 Task: Find connections with filter location Préveza with filter topic #futurewith filter profile language German with filter current company Merino Consulting Services with filter school P P SAVANI UNIVERSITY with filter industry Computers and Electronics Manufacturing with filter service category Mobile Marketing with filter keywords title Nurse
Action: Mouse moved to (347, 236)
Screenshot: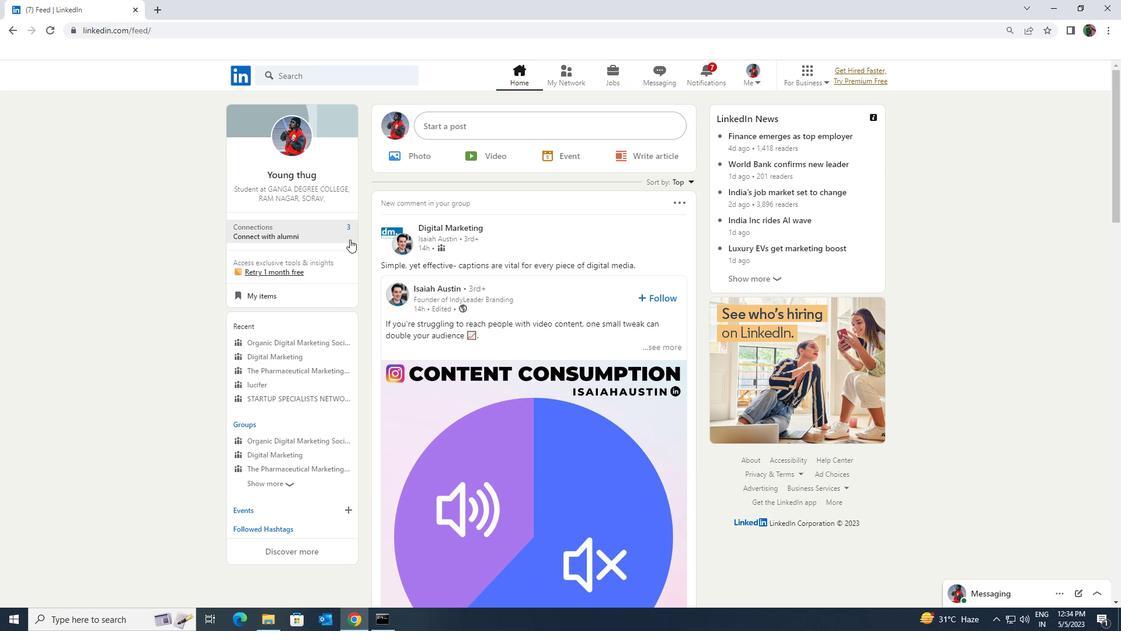 
Action: Mouse pressed left at (347, 236)
Screenshot: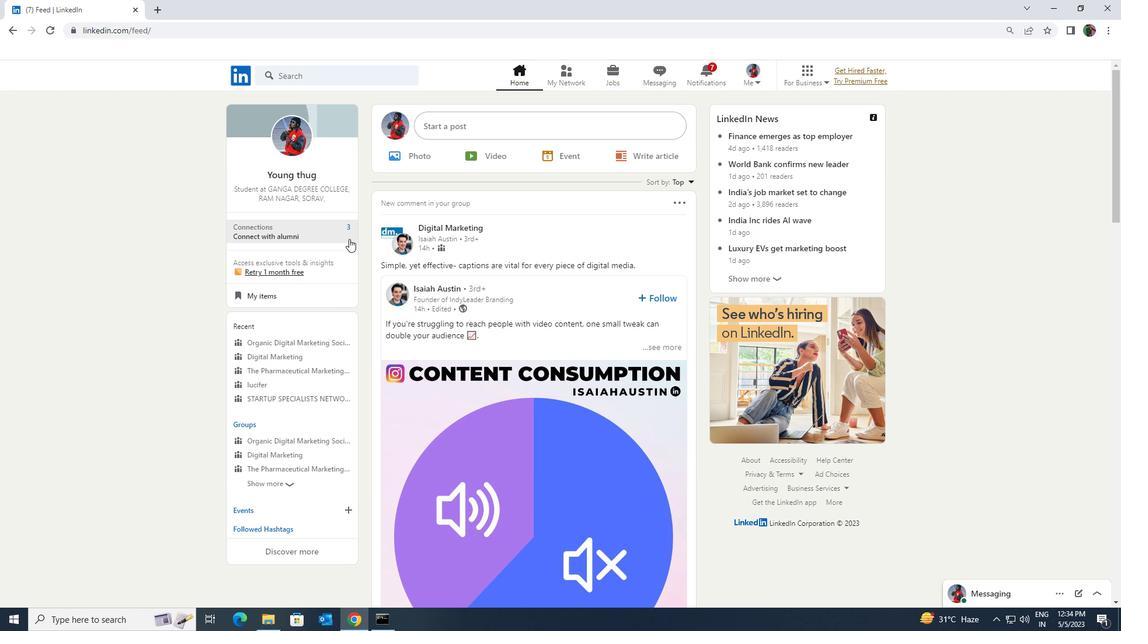 
Action: Mouse moved to (337, 144)
Screenshot: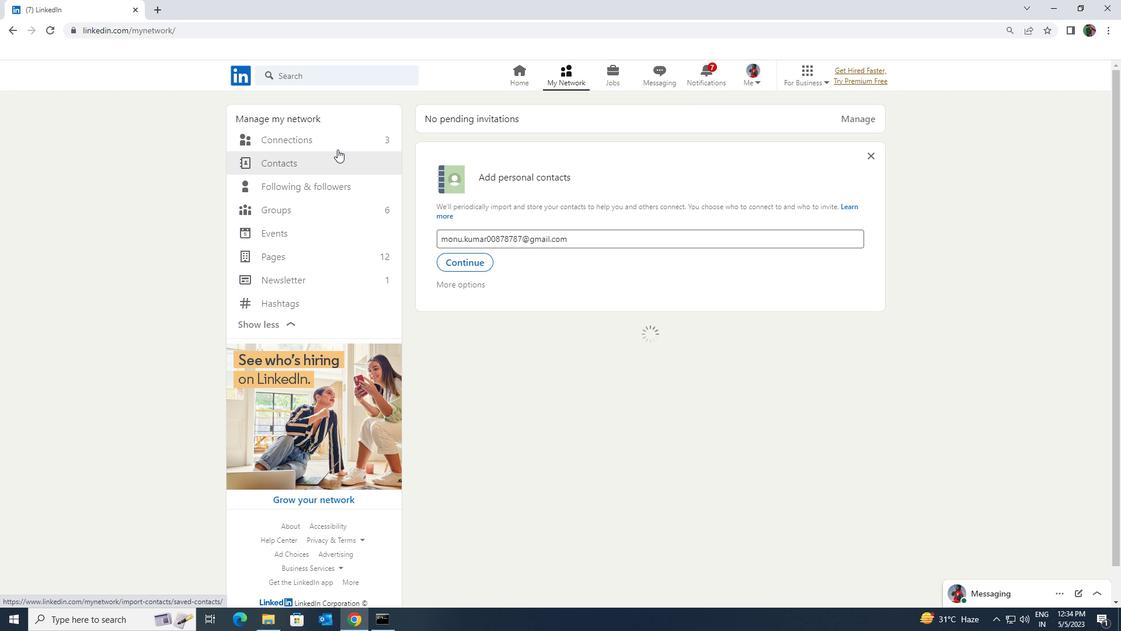 
Action: Mouse pressed left at (337, 144)
Screenshot: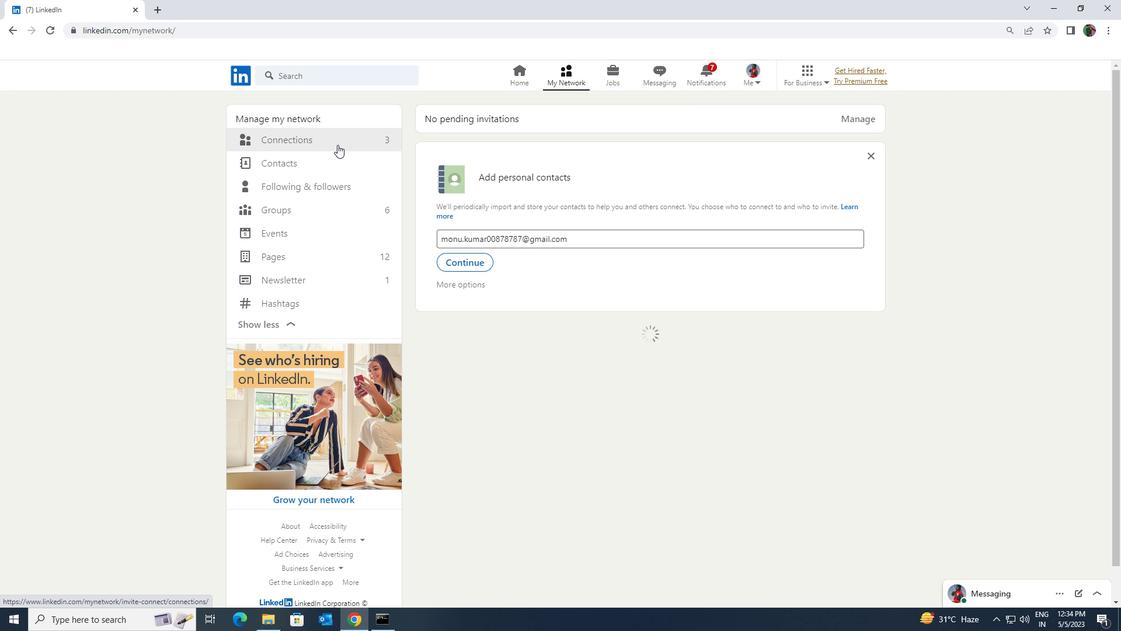
Action: Mouse moved to (627, 141)
Screenshot: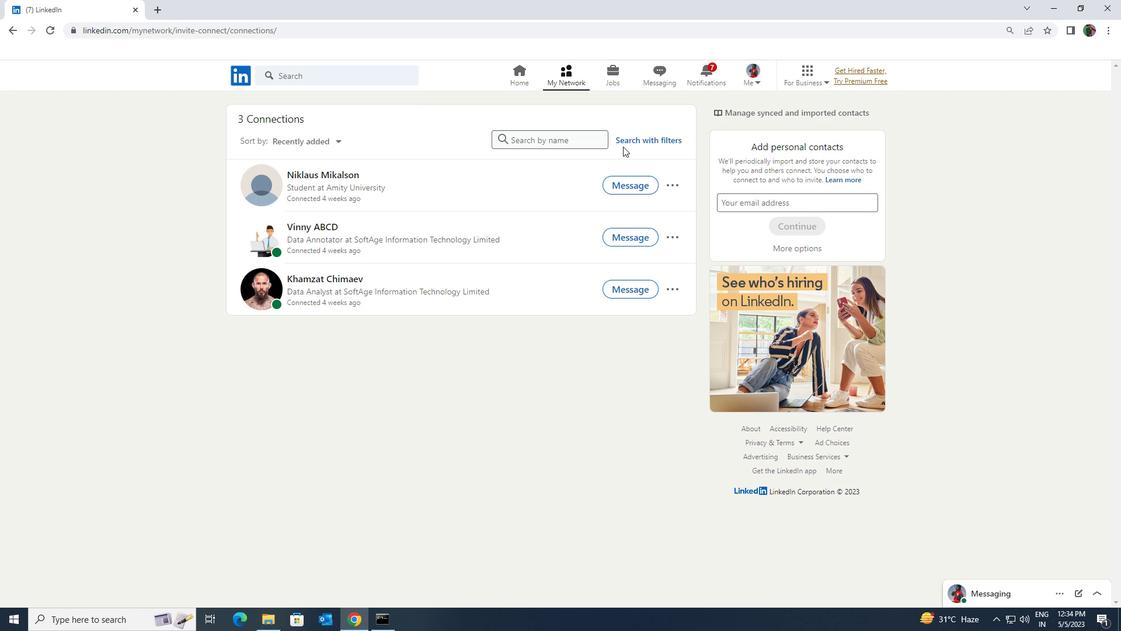 
Action: Mouse pressed left at (627, 141)
Screenshot: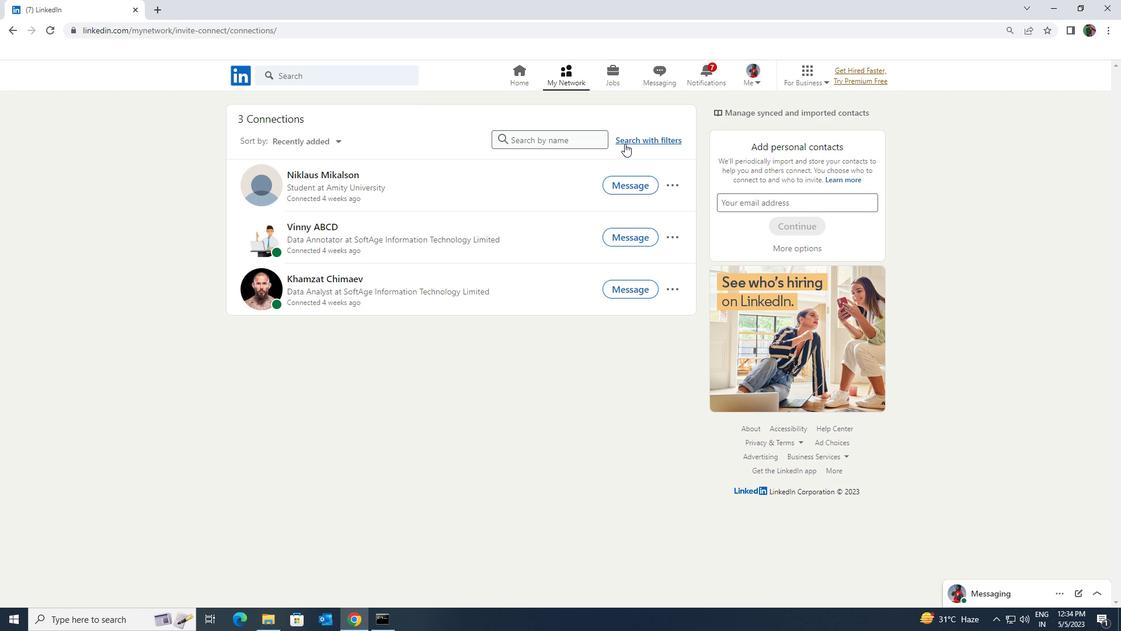 
Action: Mouse moved to (596, 108)
Screenshot: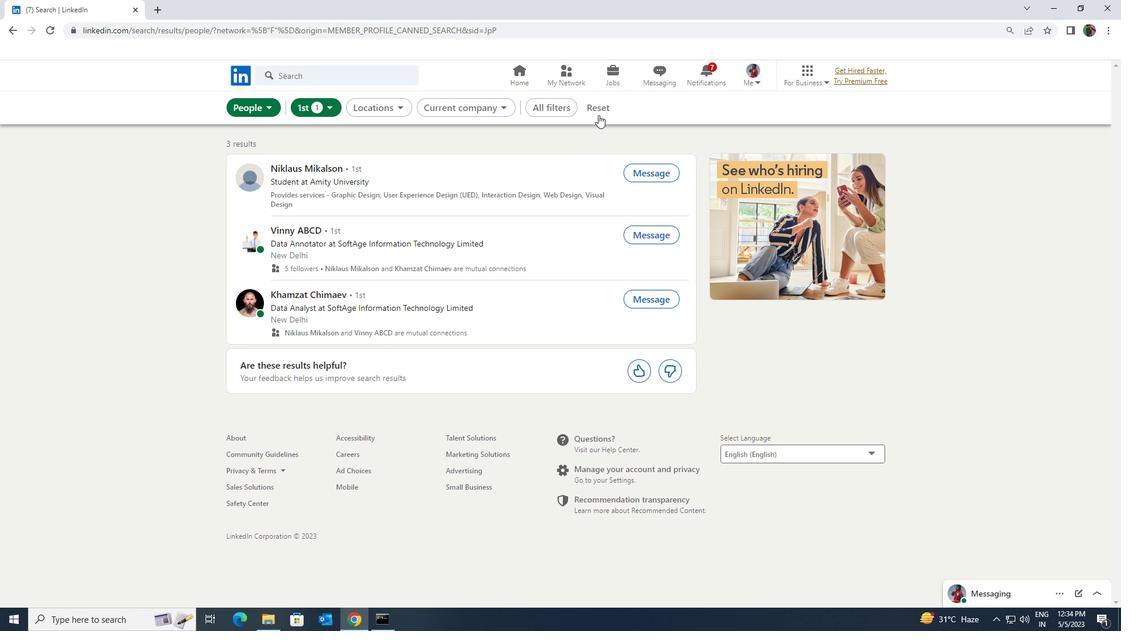 
Action: Mouse pressed left at (596, 108)
Screenshot: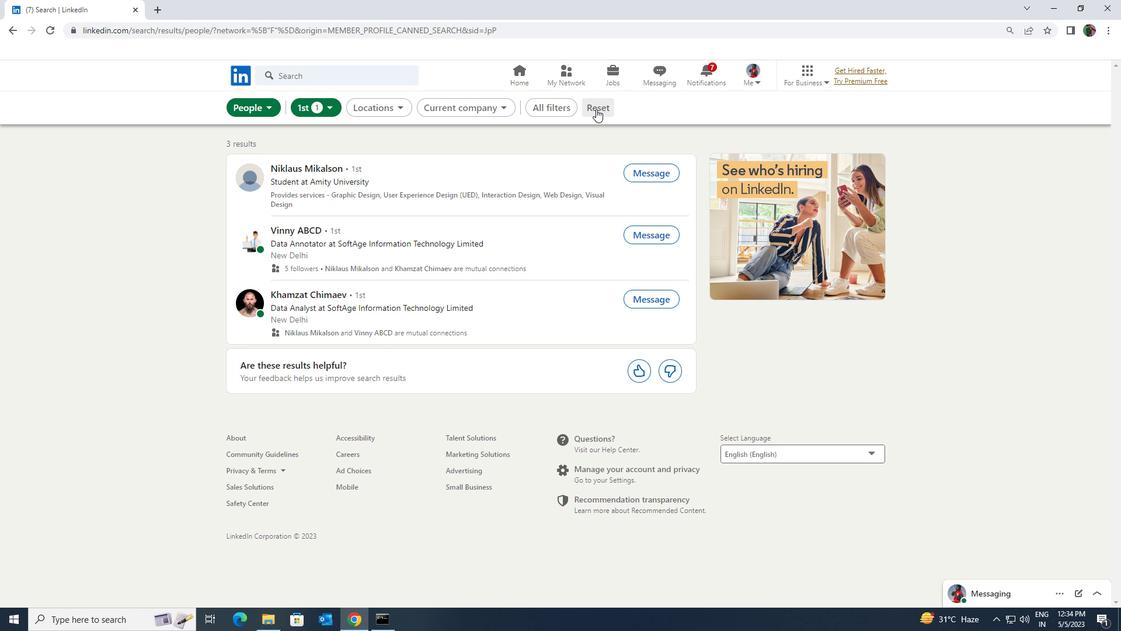 
Action: Mouse moved to (584, 108)
Screenshot: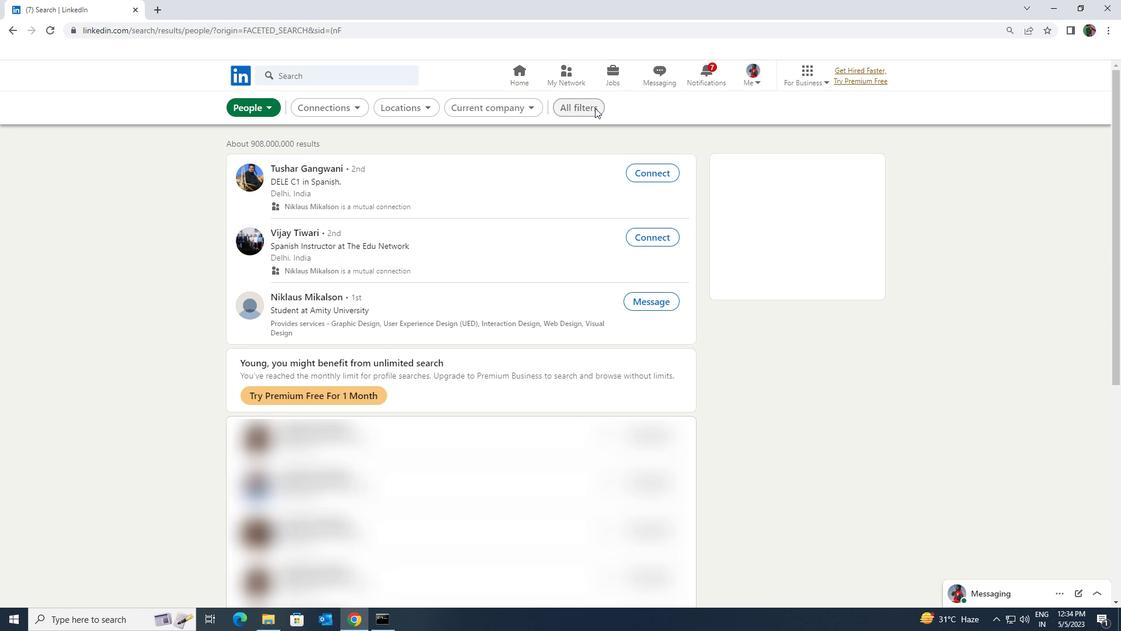 
Action: Mouse pressed left at (584, 108)
Screenshot: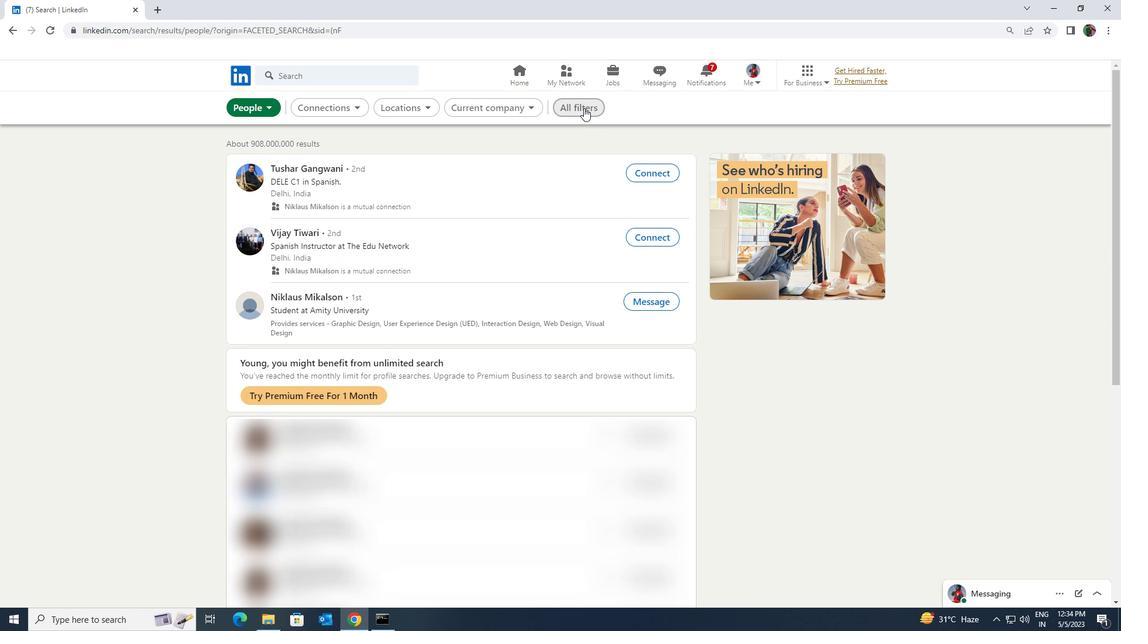 
Action: Mouse moved to (974, 458)
Screenshot: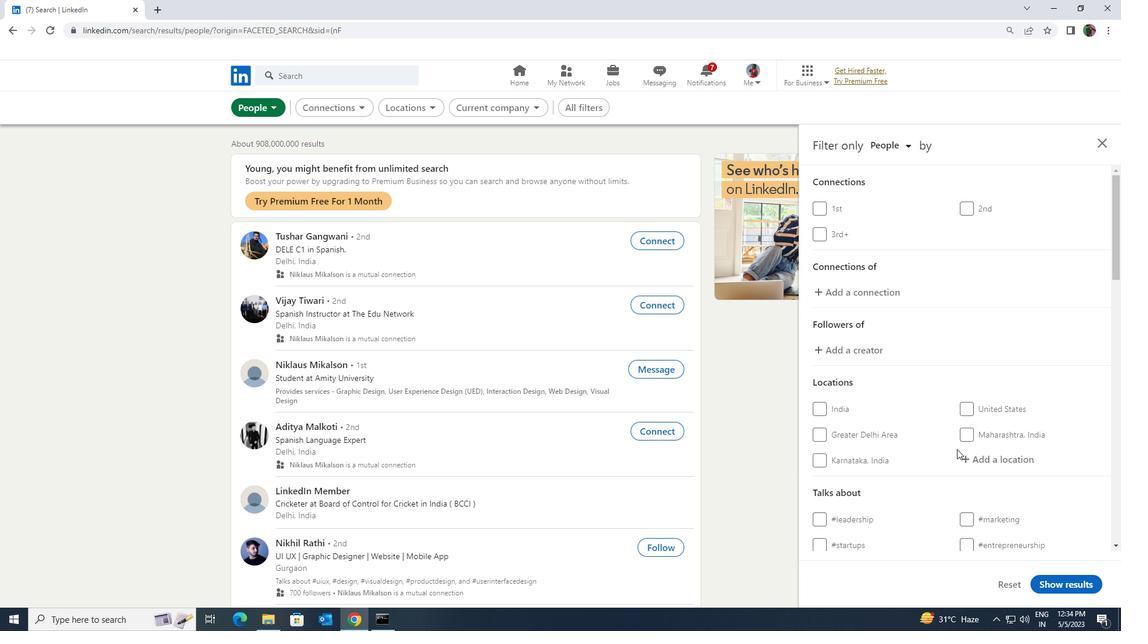 
Action: Mouse pressed left at (974, 458)
Screenshot: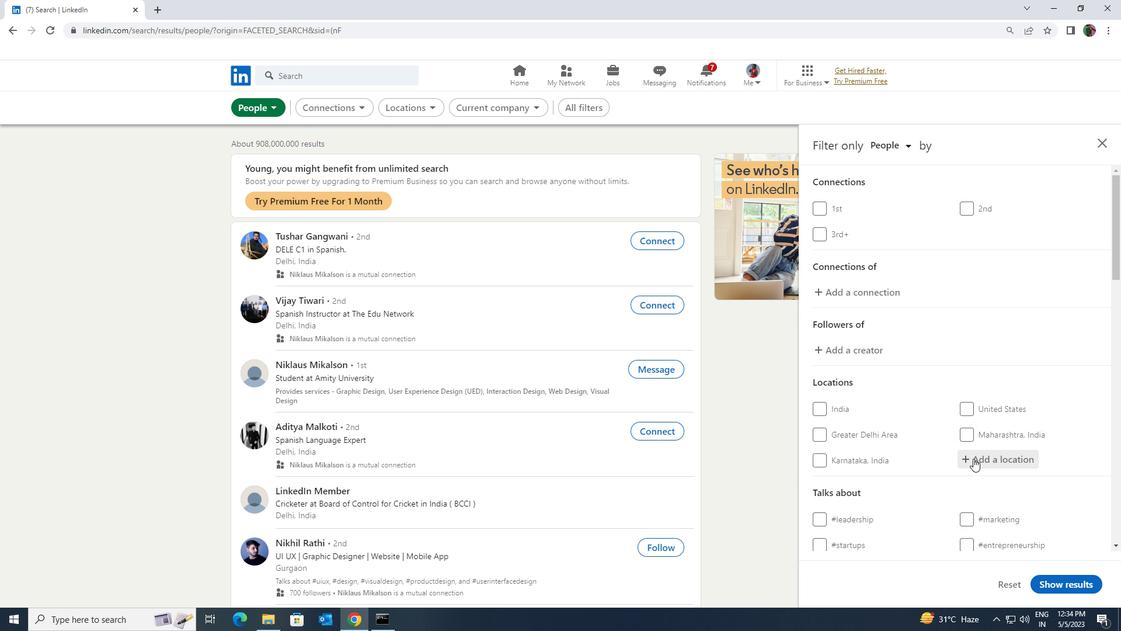 
Action: Key pressed <Key.shift>PREVEZA
Screenshot: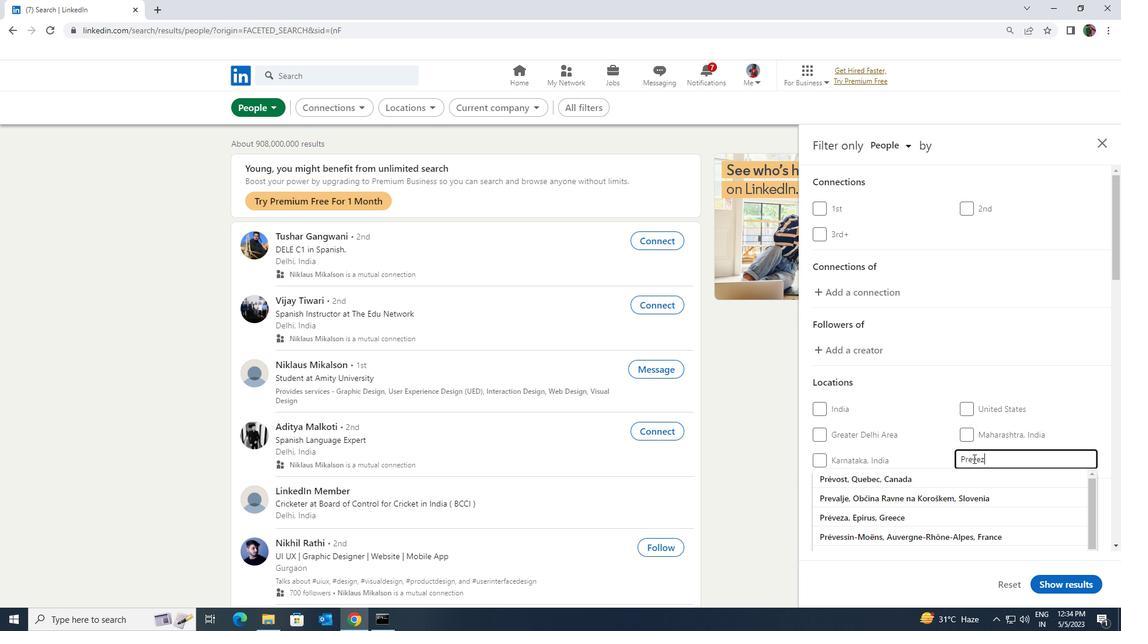 
Action: Mouse moved to (970, 477)
Screenshot: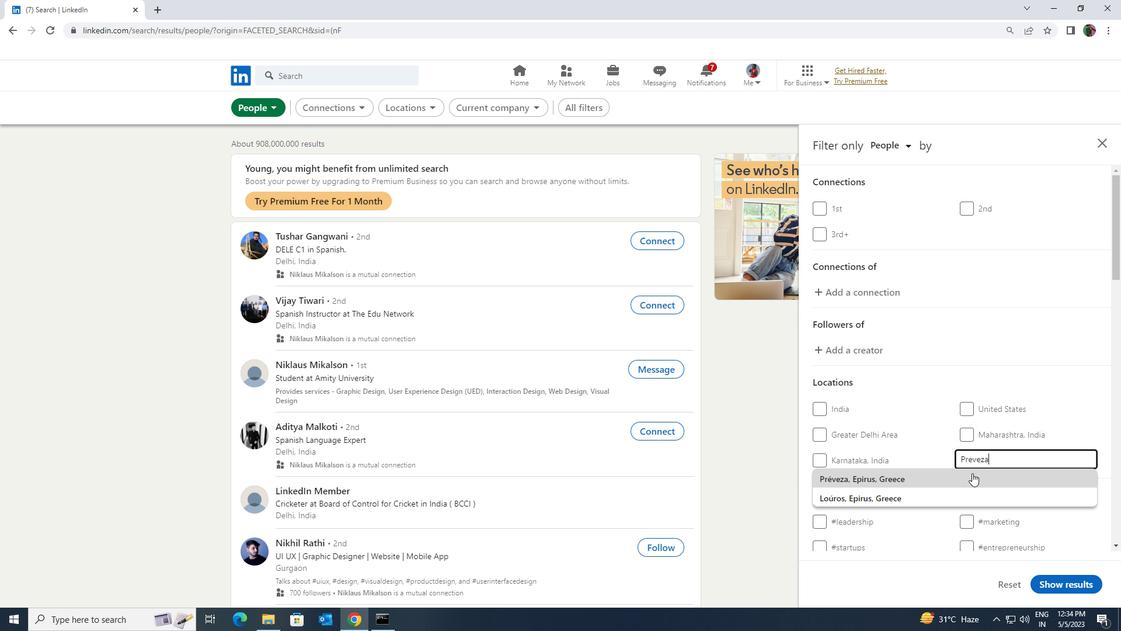 
Action: Mouse pressed left at (970, 477)
Screenshot: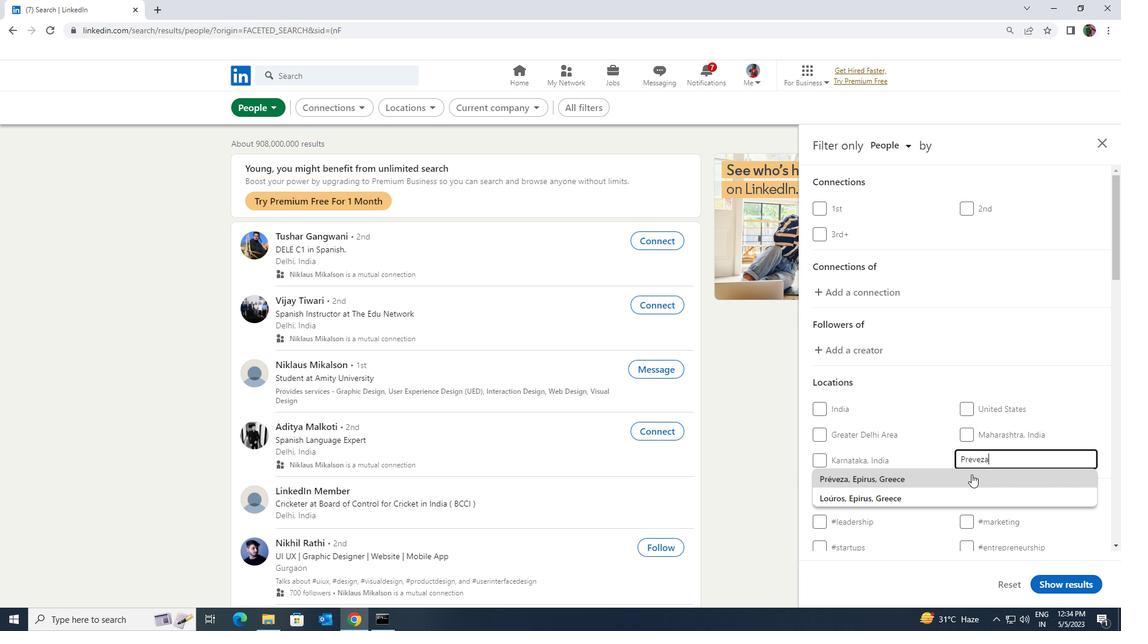 
Action: Mouse scrolled (970, 476) with delta (0, 0)
Screenshot: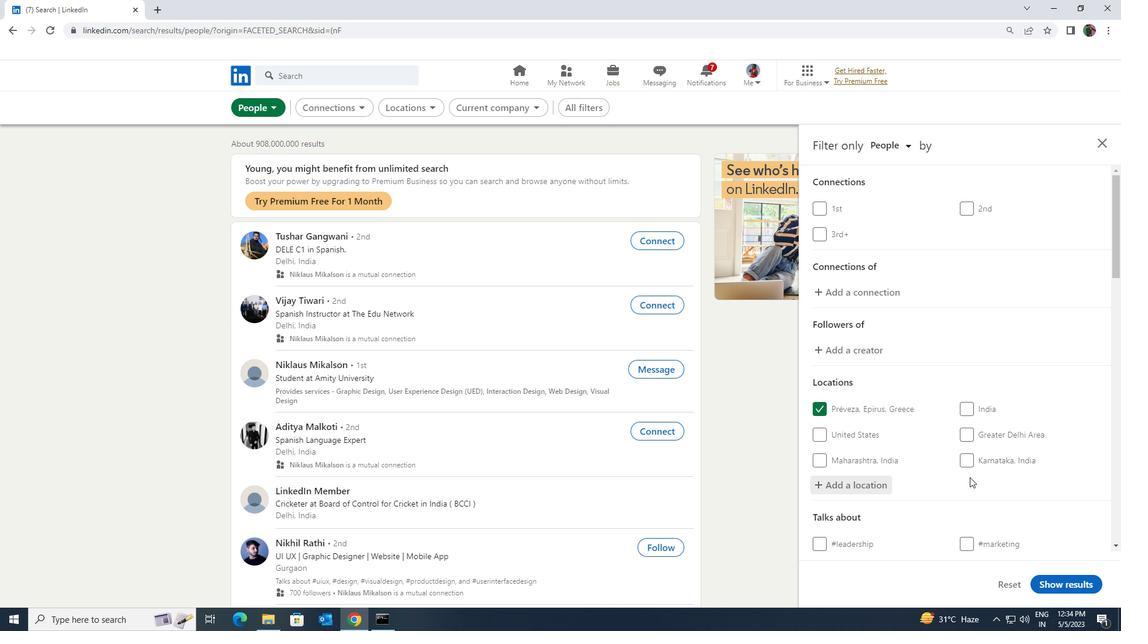
Action: Mouse scrolled (970, 476) with delta (0, 0)
Screenshot: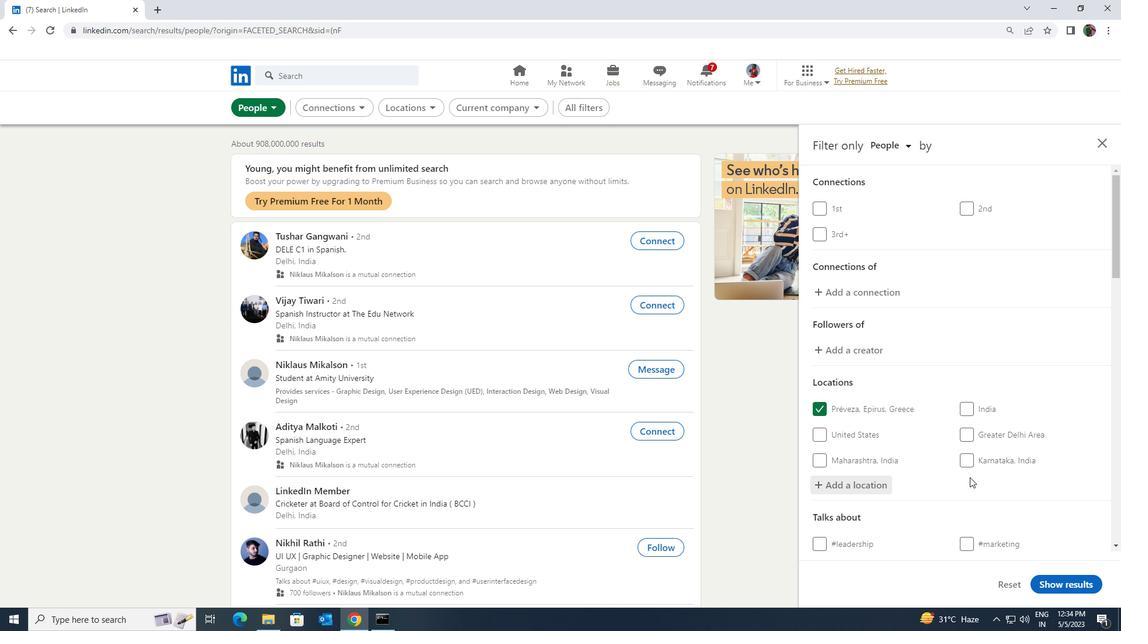 
Action: Mouse moved to (970, 480)
Screenshot: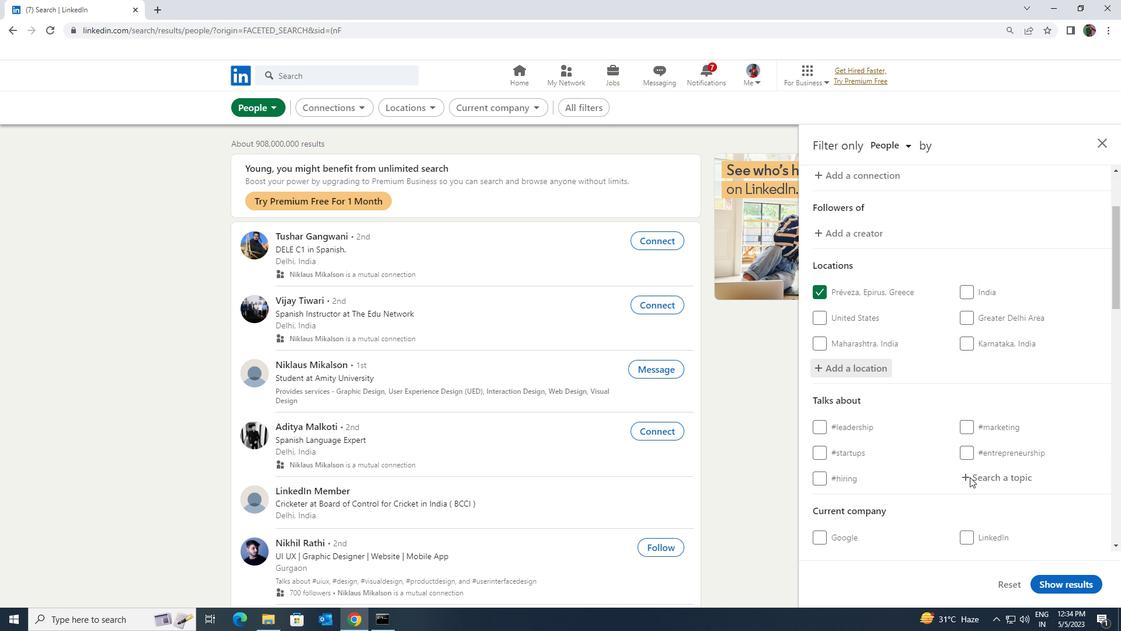 
Action: Mouse pressed left at (970, 480)
Screenshot: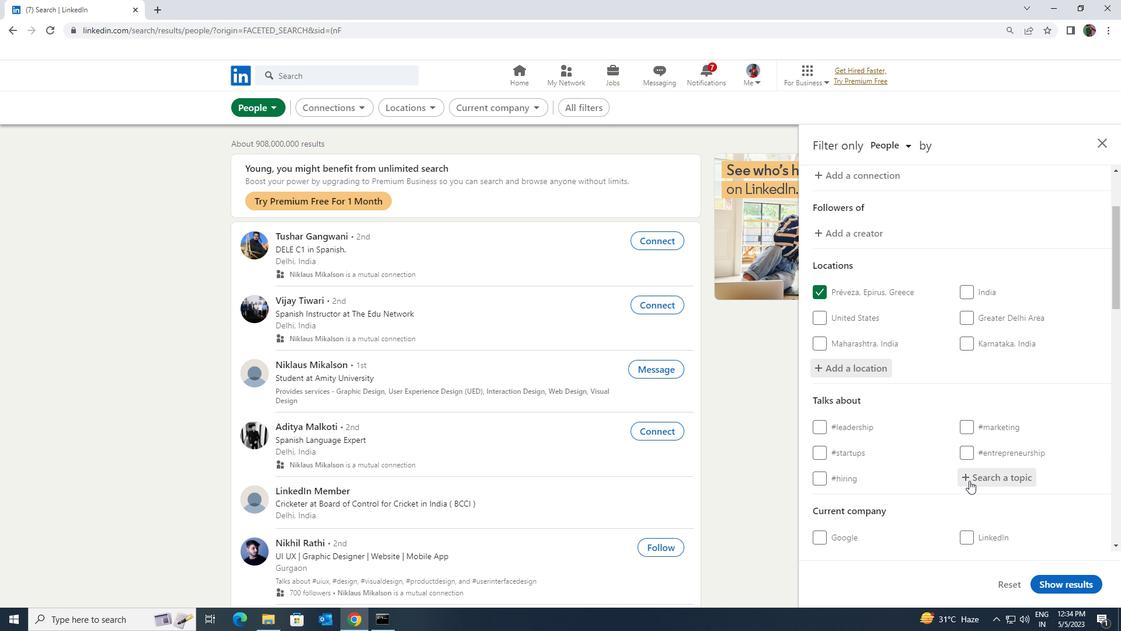 
Action: Key pressed <Key.shift><Key.shift><Key.shift><Key.shift><Key.shift><Key.shift><Key.shift><Key.shift>FUTURE
Screenshot: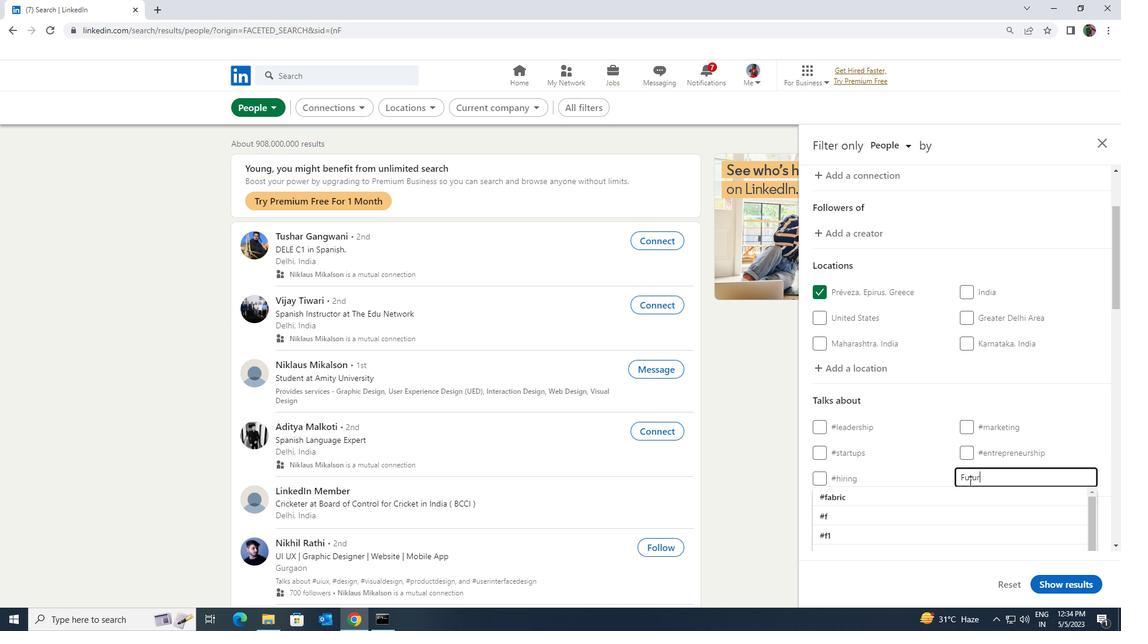 
Action: Mouse moved to (968, 493)
Screenshot: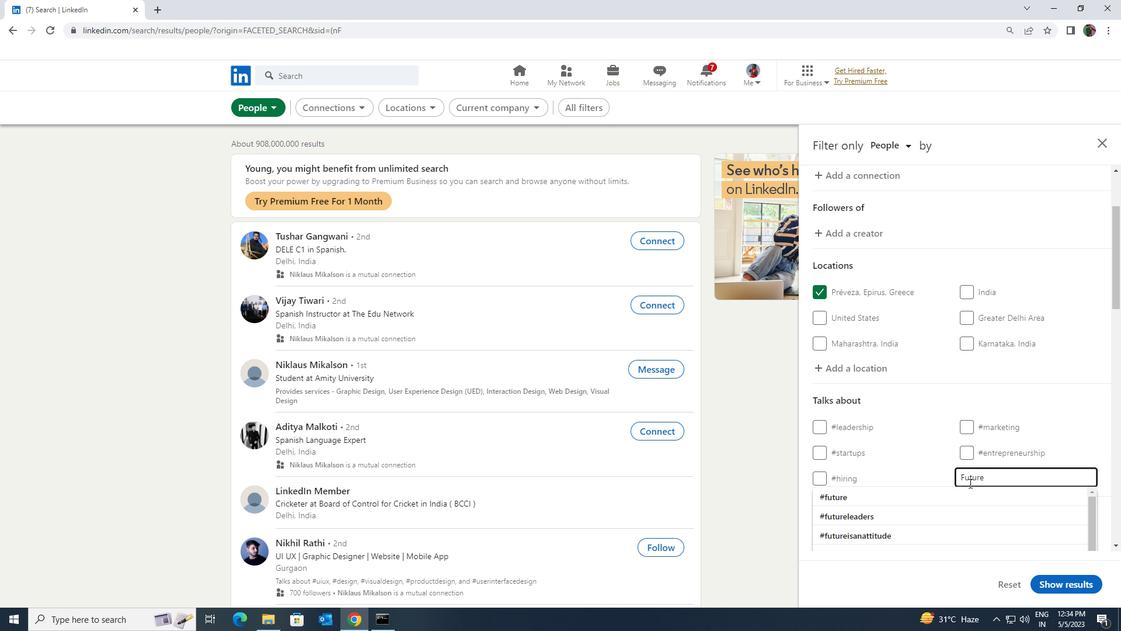 
Action: Mouse pressed left at (968, 493)
Screenshot: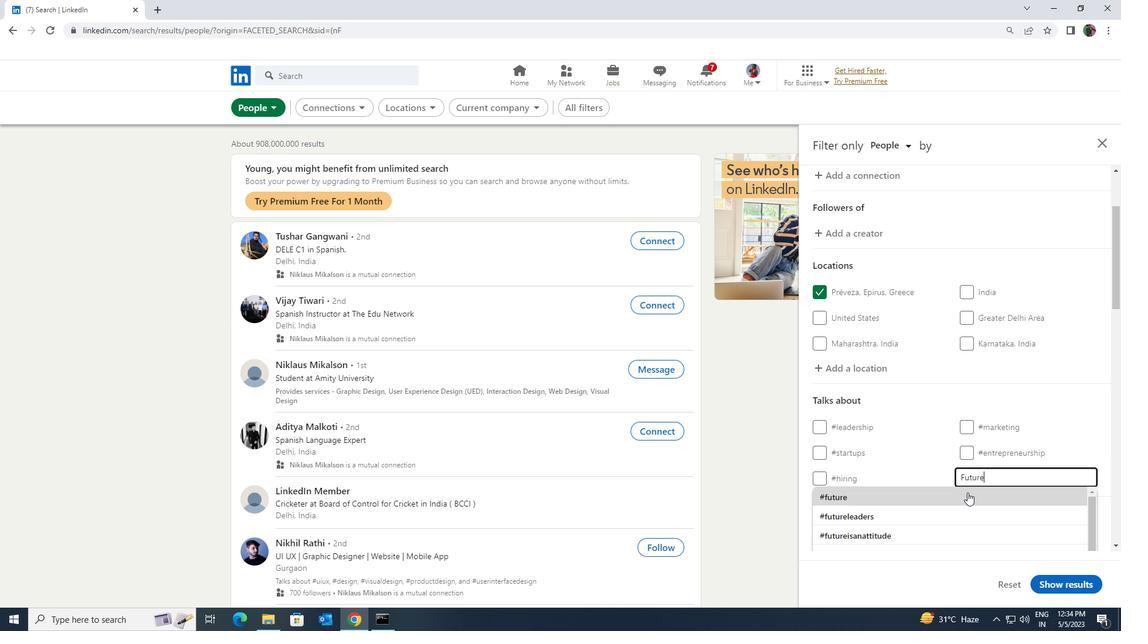 
Action: Mouse moved to (967, 493)
Screenshot: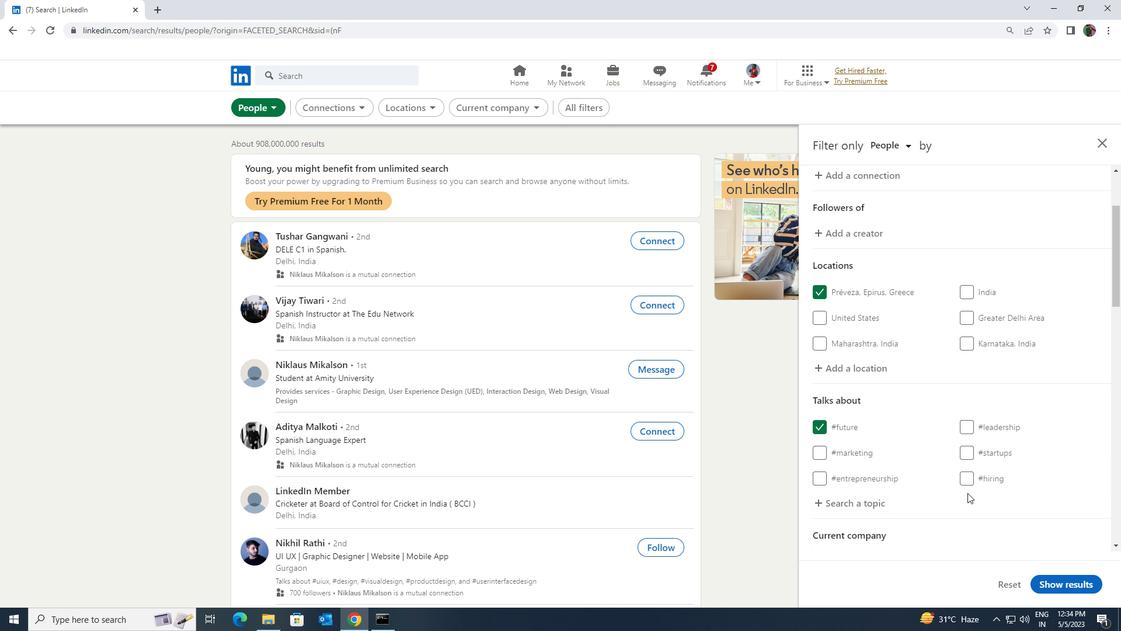 
Action: Mouse scrolled (967, 493) with delta (0, 0)
Screenshot: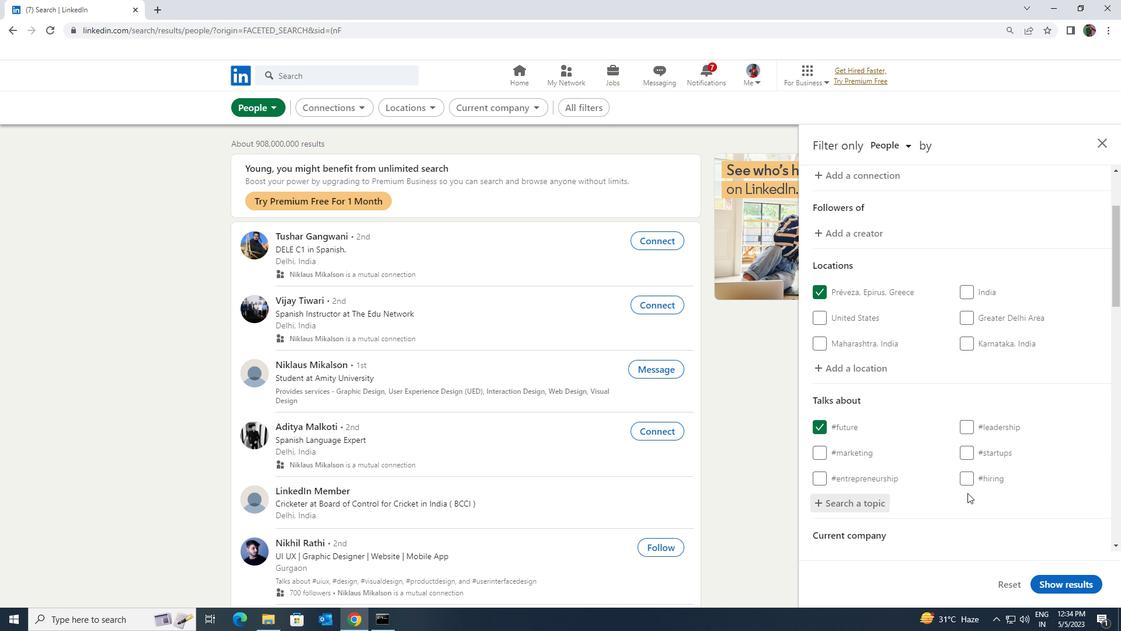 
Action: Mouse scrolled (967, 493) with delta (0, 0)
Screenshot: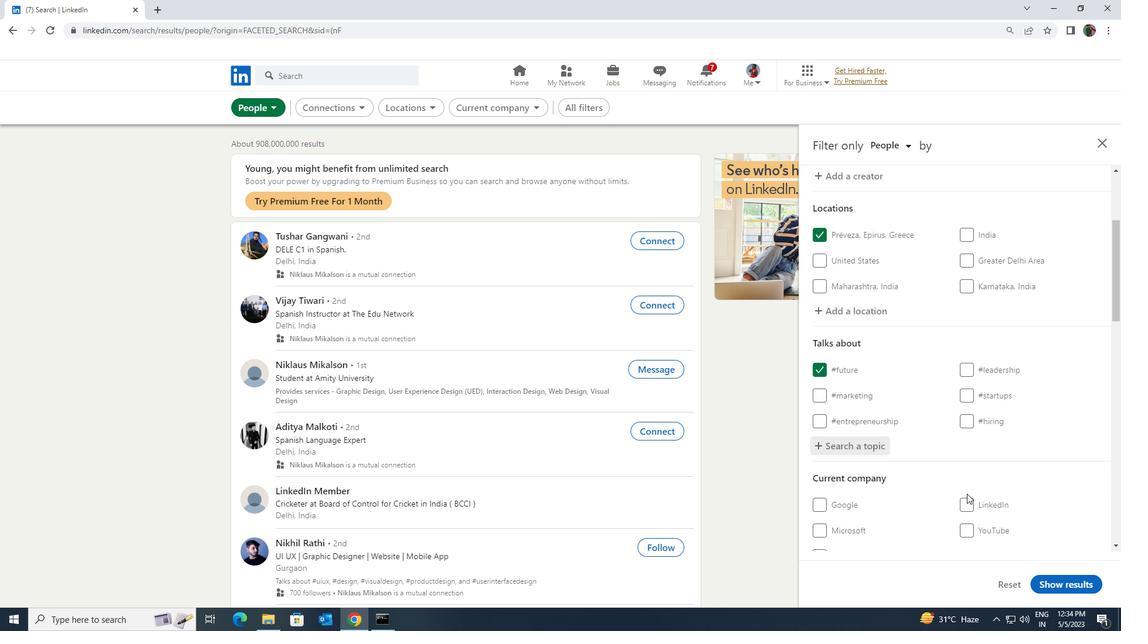 
Action: Mouse scrolled (967, 493) with delta (0, 0)
Screenshot: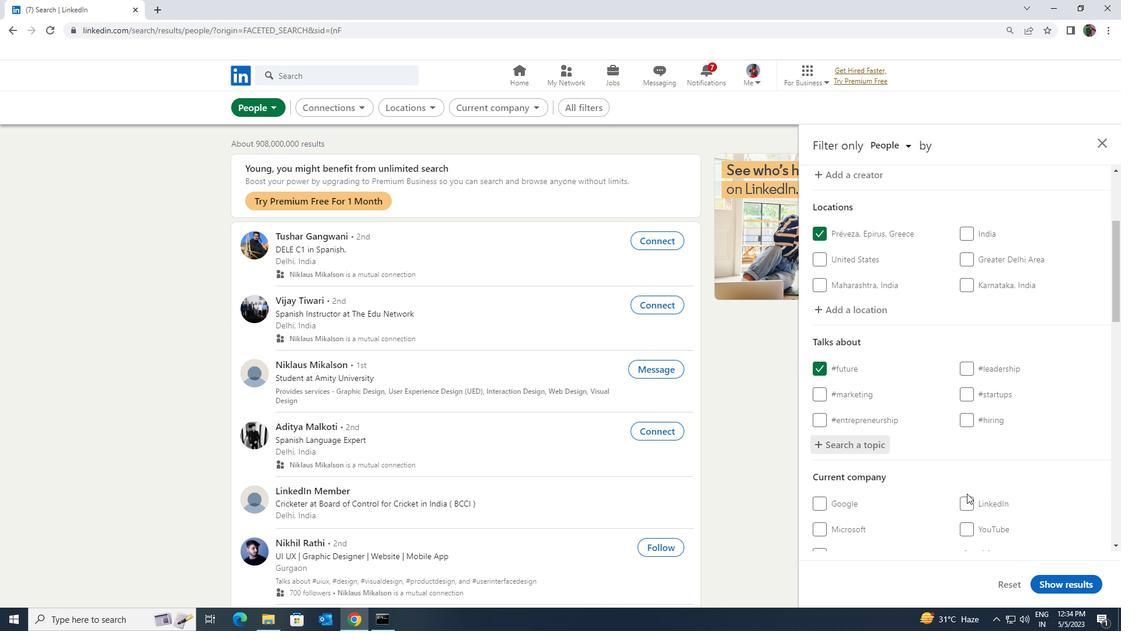 
Action: Mouse scrolled (967, 493) with delta (0, 0)
Screenshot: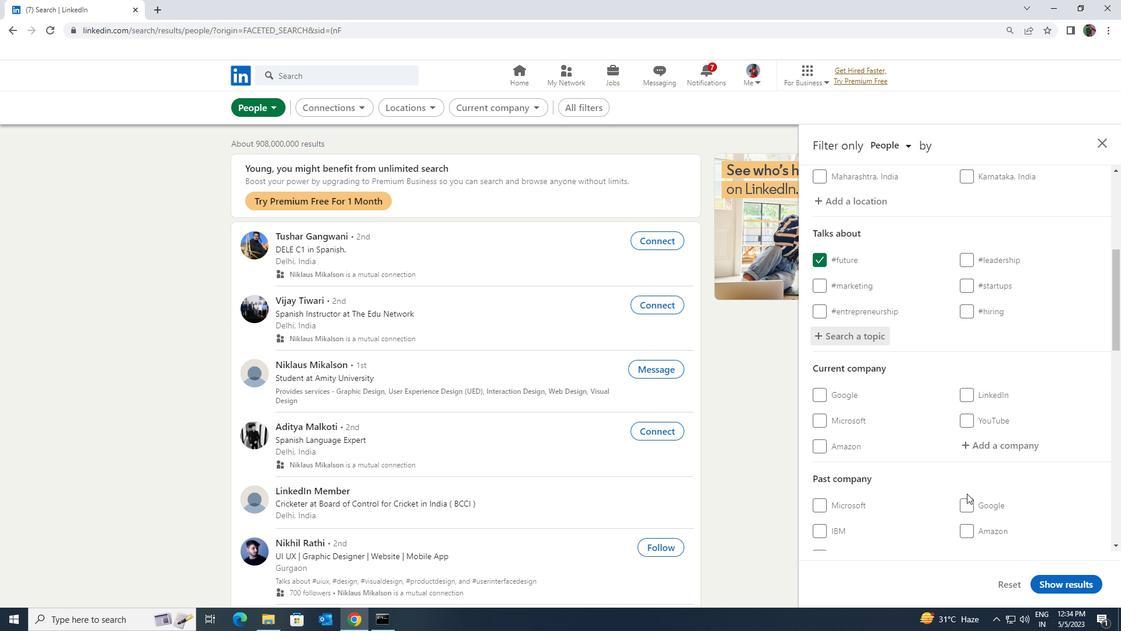 
Action: Mouse scrolled (967, 493) with delta (0, 0)
Screenshot: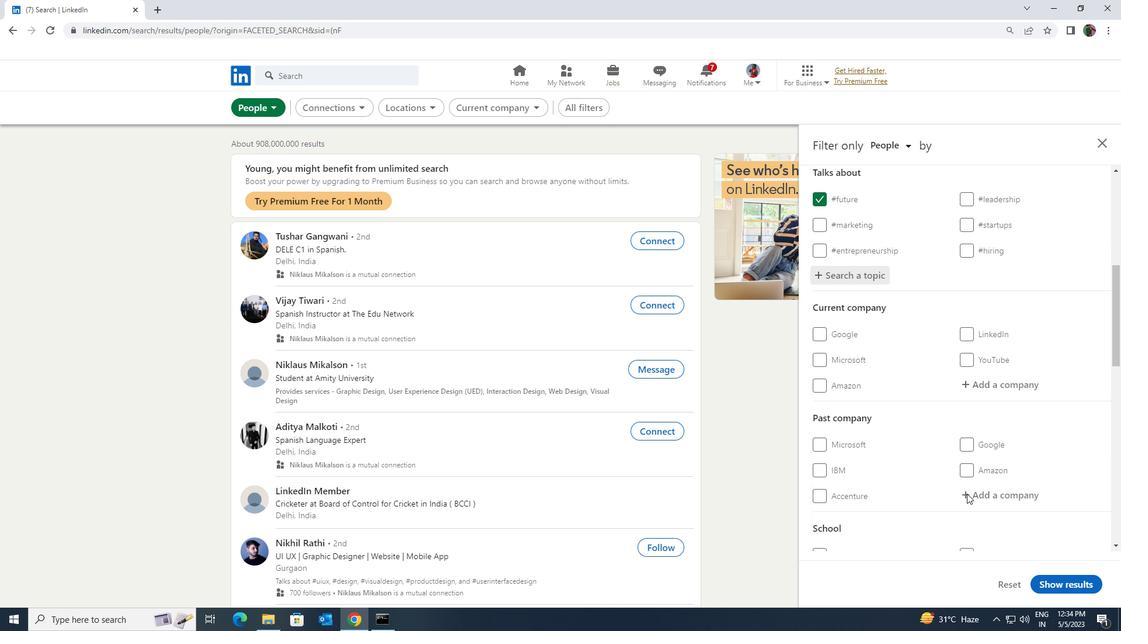 
Action: Mouse scrolled (967, 493) with delta (0, 0)
Screenshot: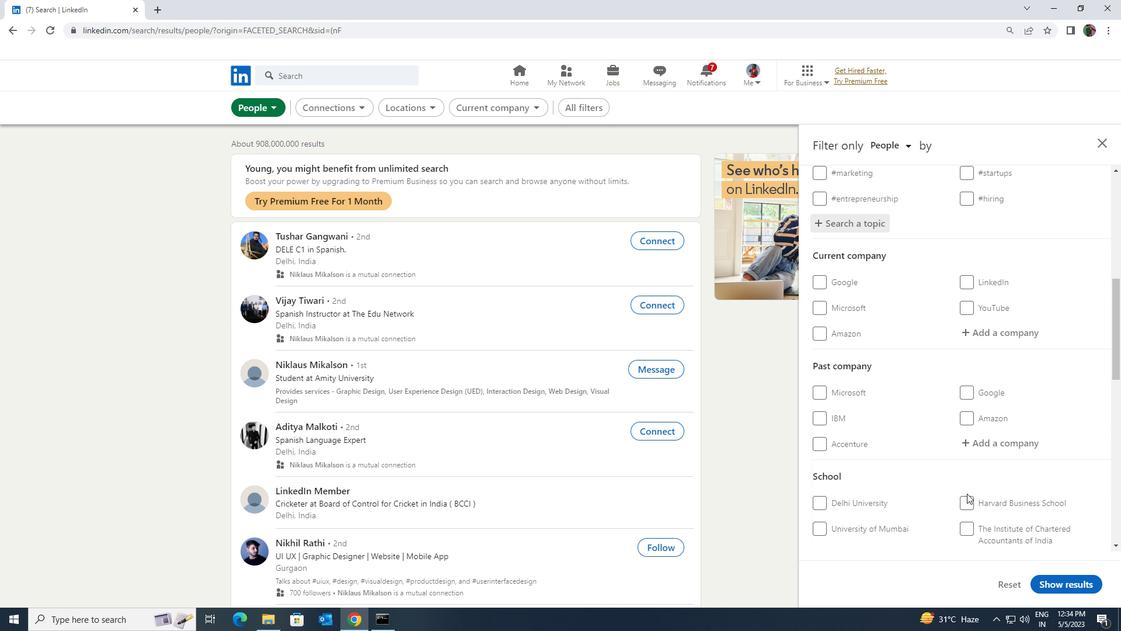 
Action: Mouse scrolled (967, 493) with delta (0, 0)
Screenshot: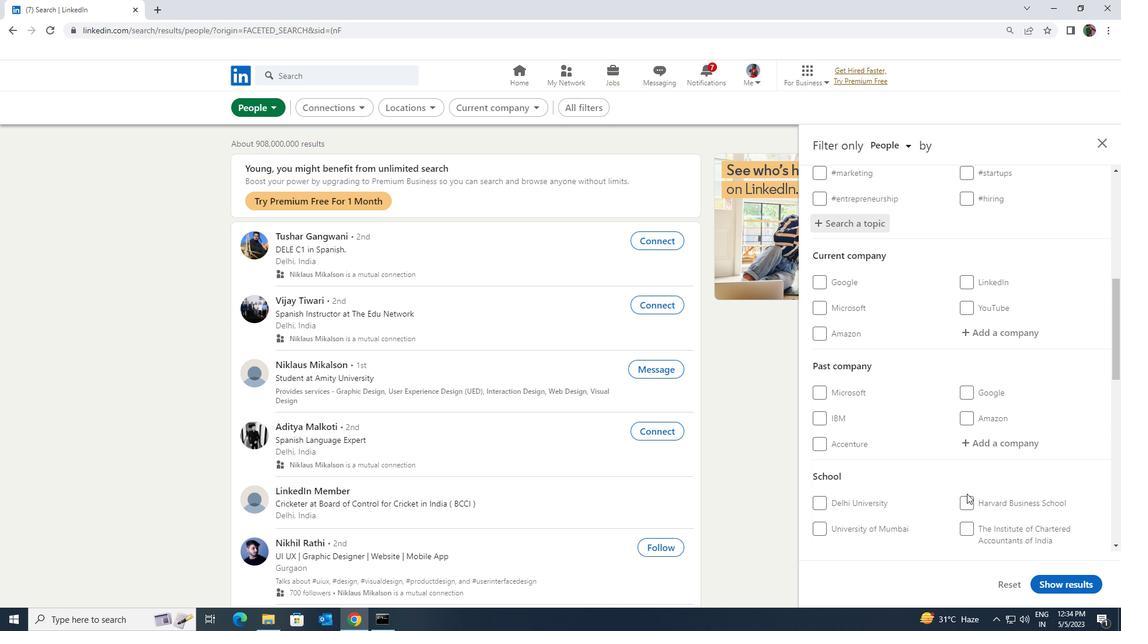
Action: Mouse scrolled (967, 493) with delta (0, 0)
Screenshot: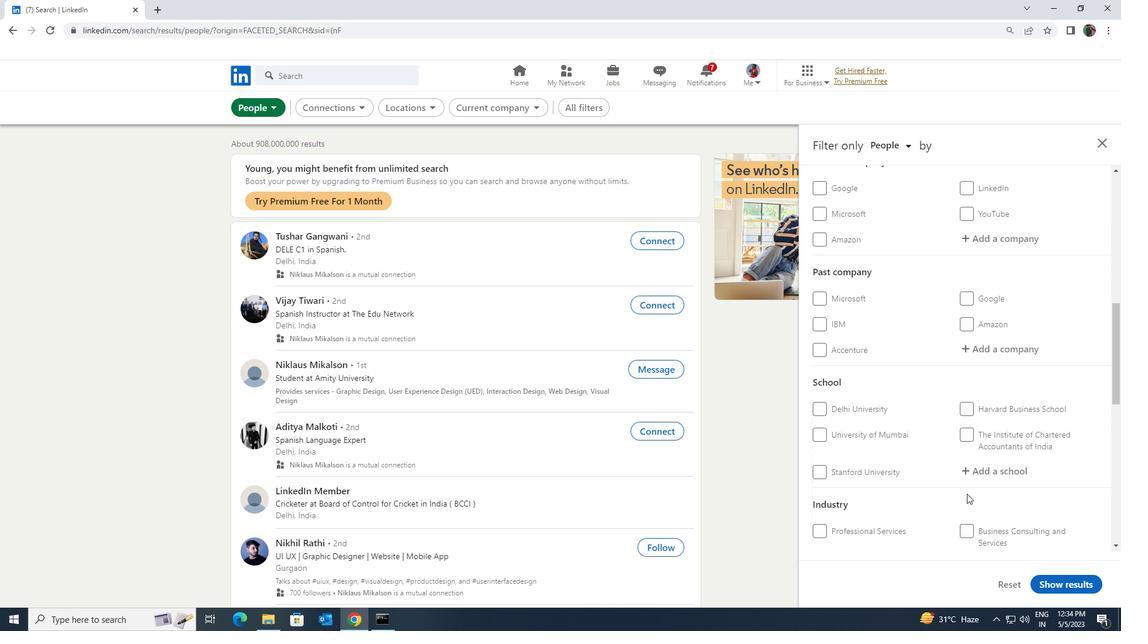 
Action: Mouse scrolled (967, 493) with delta (0, 0)
Screenshot: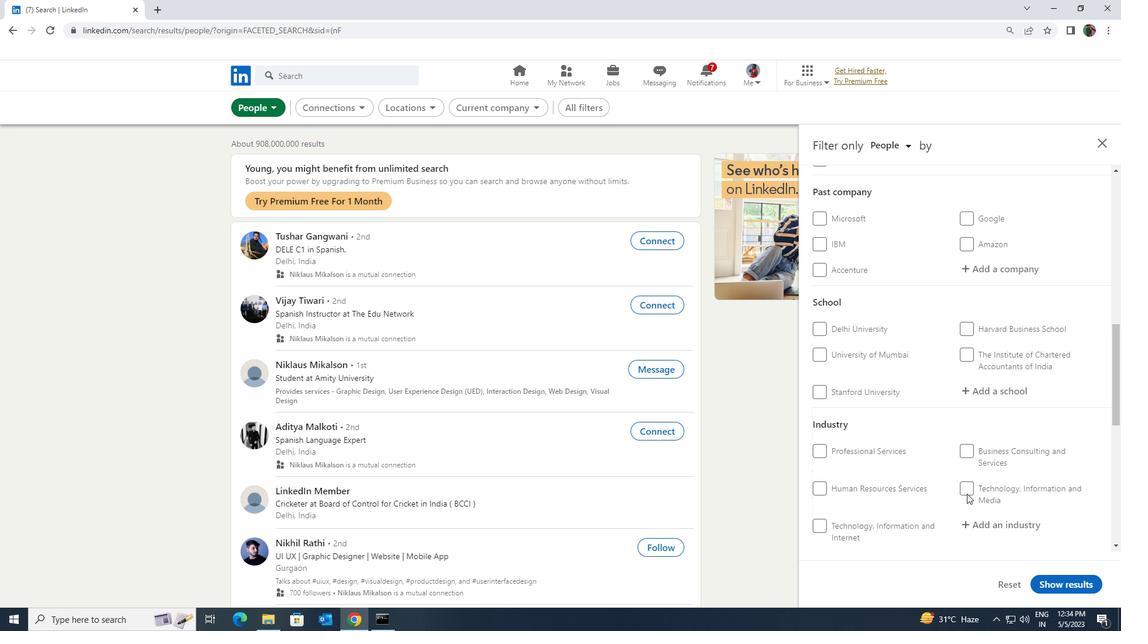 
Action: Mouse scrolled (967, 493) with delta (0, 0)
Screenshot: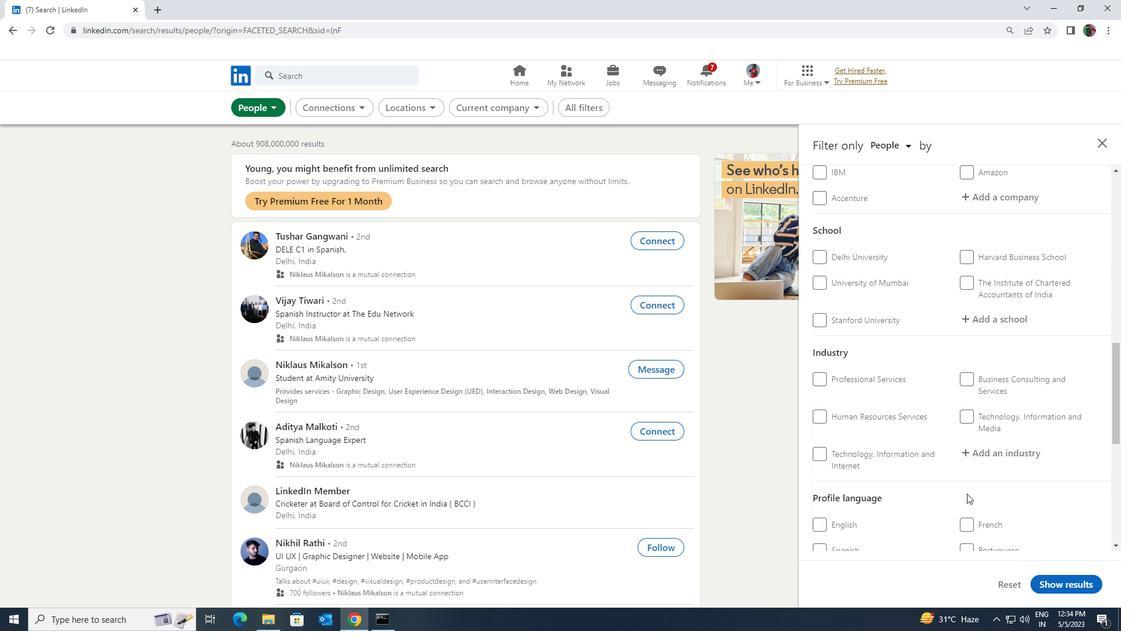 
Action: Mouse moved to (847, 515)
Screenshot: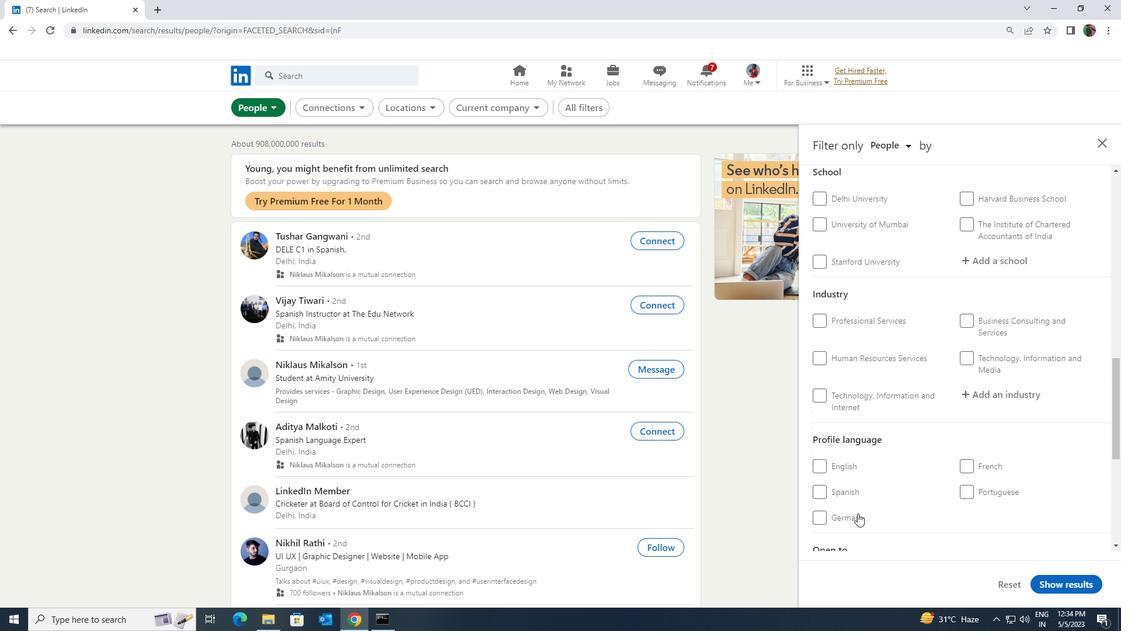
Action: Mouse pressed left at (847, 515)
Screenshot: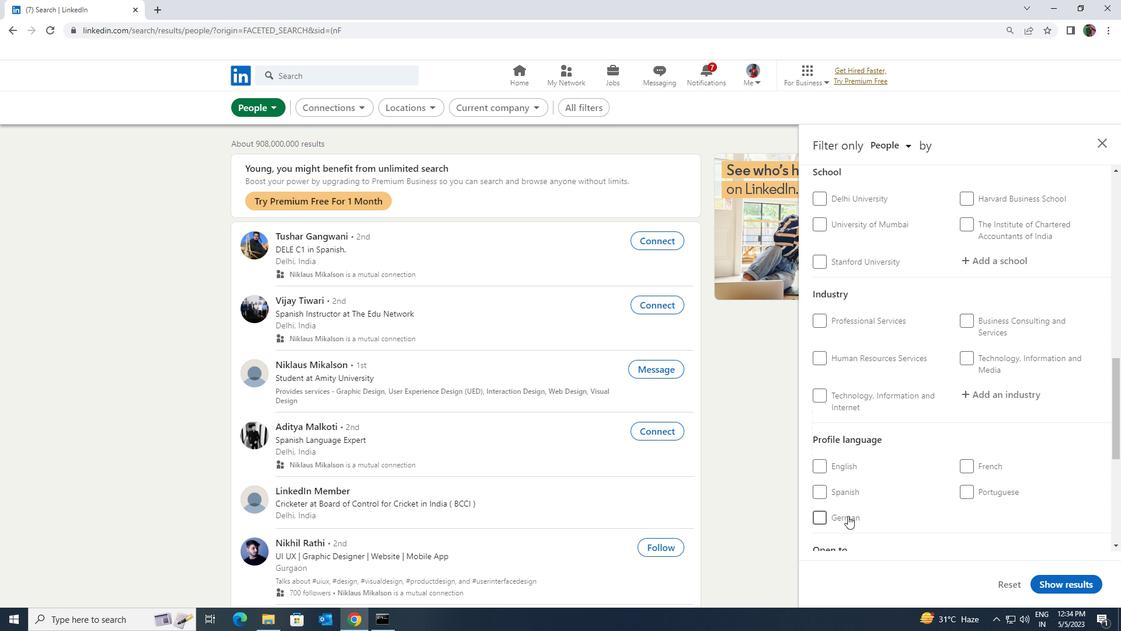 
Action: Mouse moved to (933, 504)
Screenshot: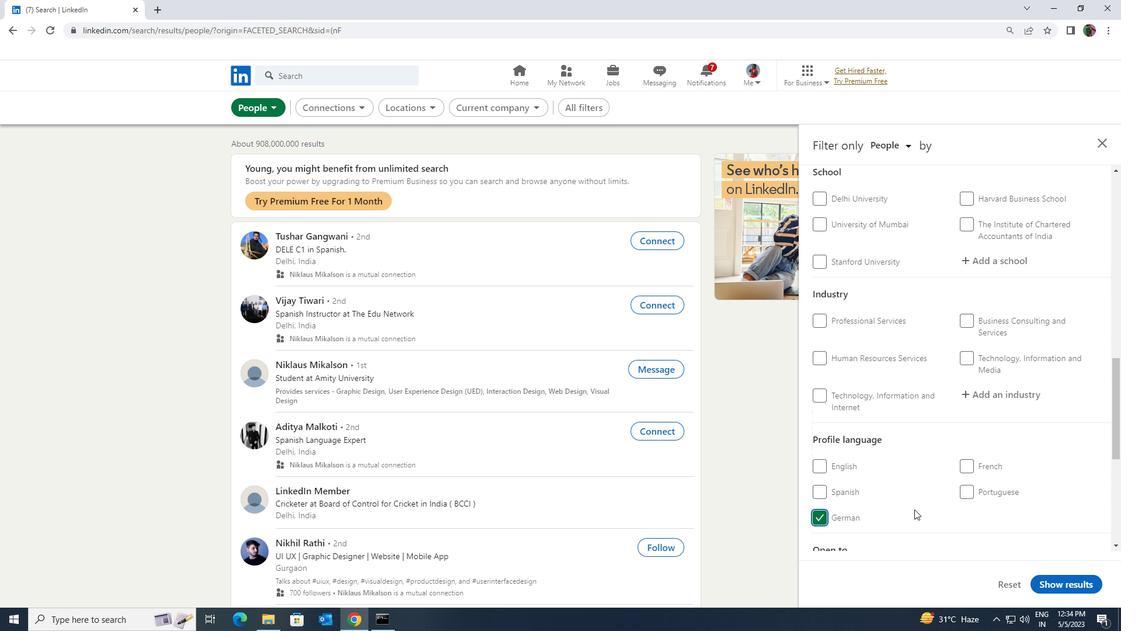 
Action: Mouse scrolled (933, 504) with delta (0, 0)
Screenshot: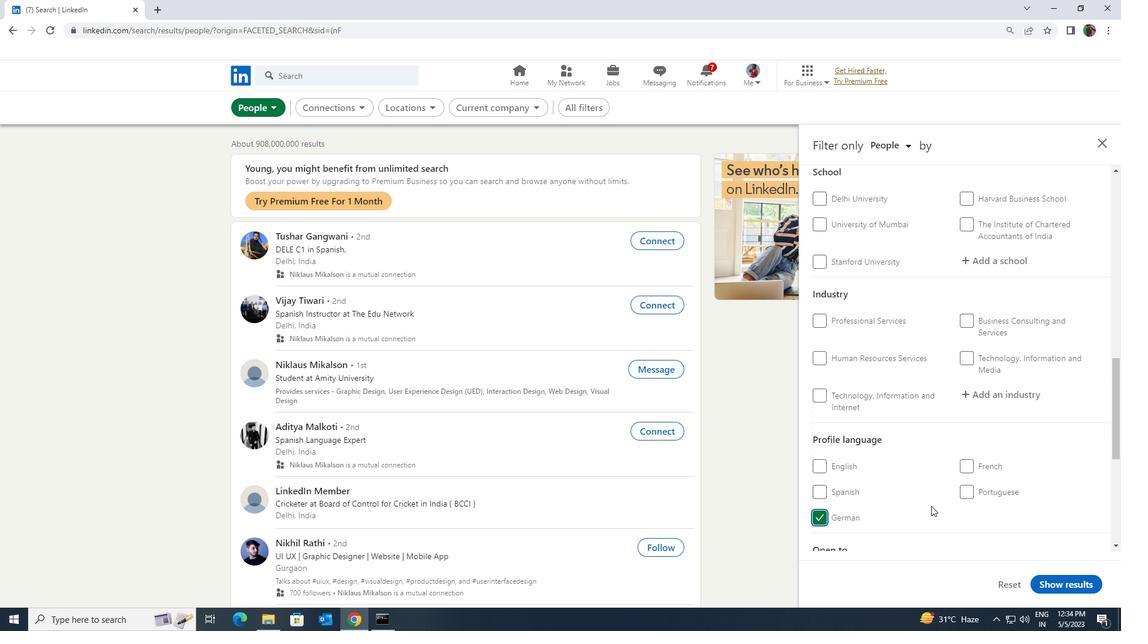 
Action: Mouse moved to (933, 503)
Screenshot: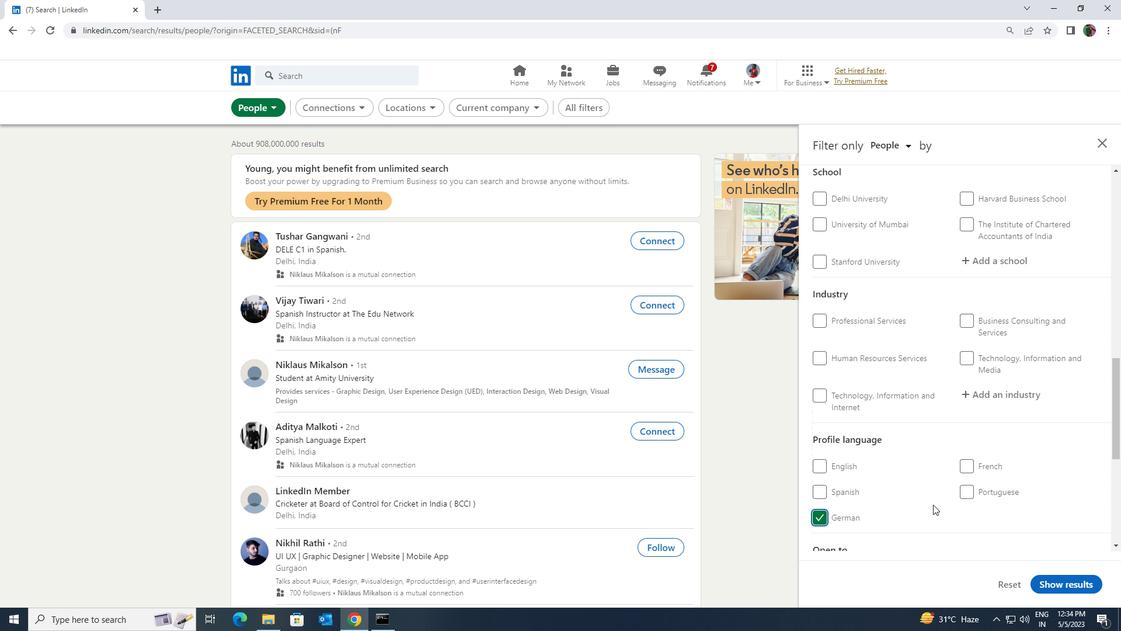 
Action: Mouse scrolled (933, 504) with delta (0, 0)
Screenshot: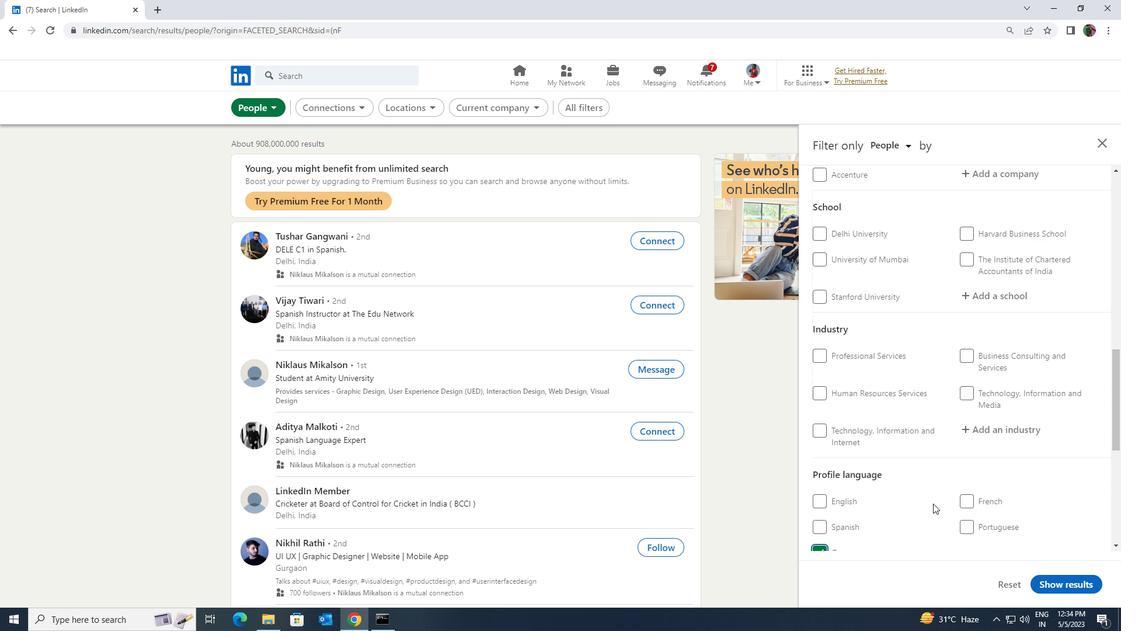 
Action: Mouse scrolled (933, 504) with delta (0, 0)
Screenshot: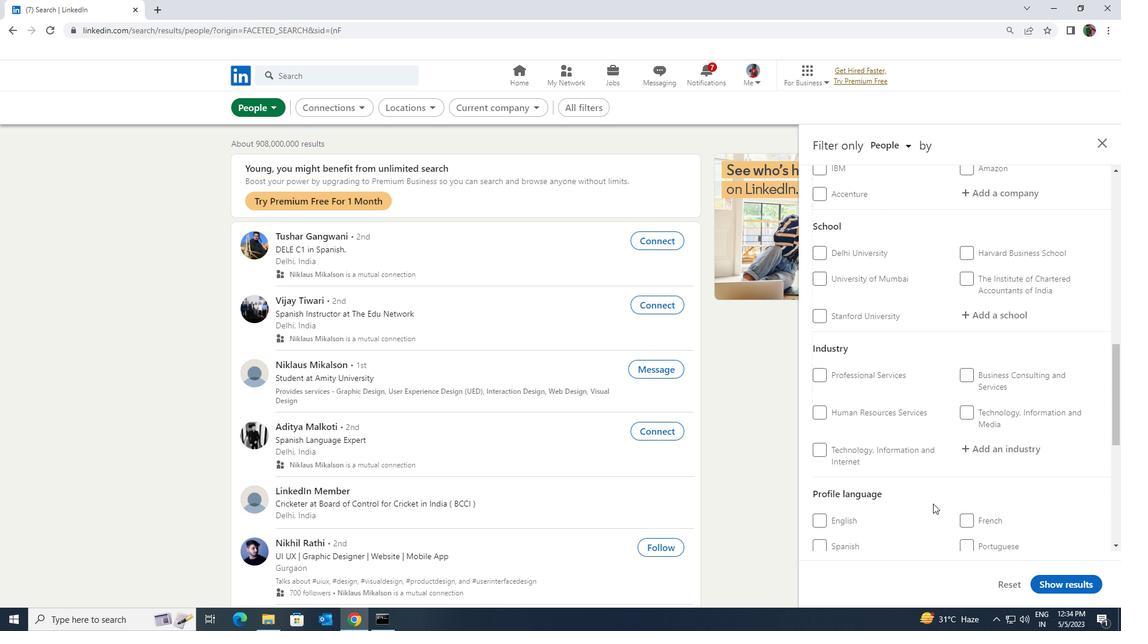 
Action: Mouse moved to (933, 502)
Screenshot: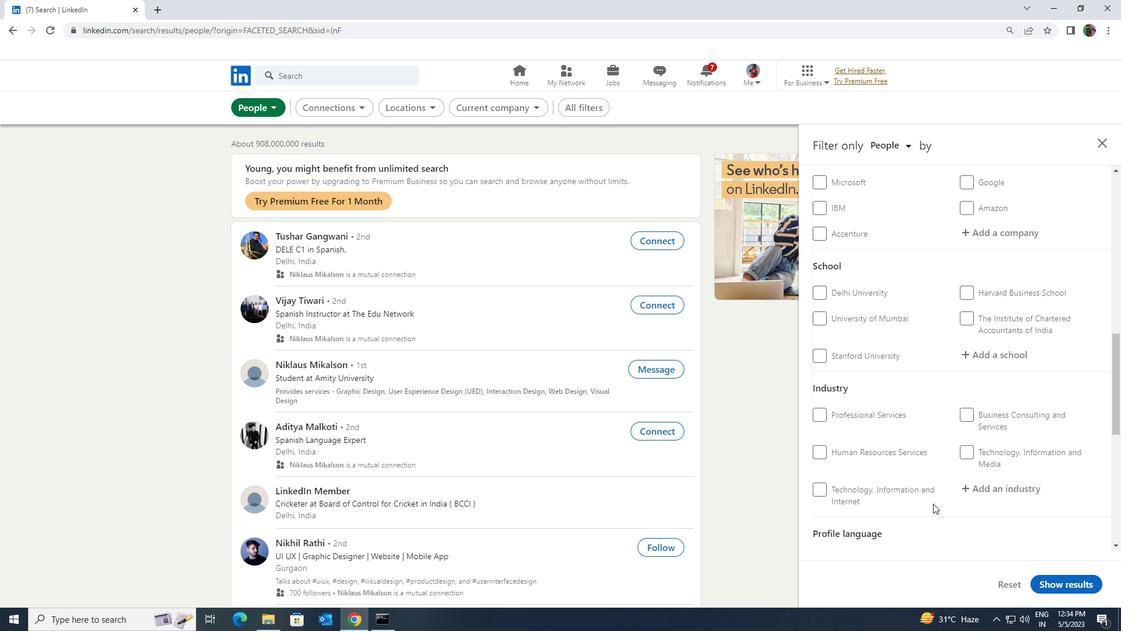 
Action: Mouse scrolled (933, 503) with delta (0, 0)
Screenshot: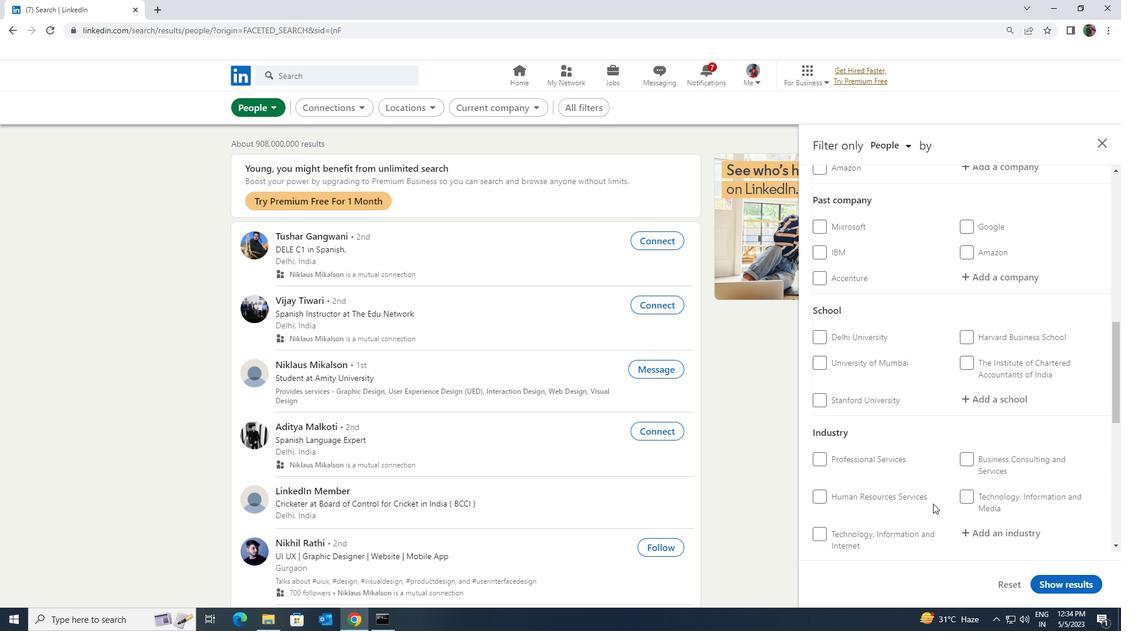
Action: Mouse scrolled (933, 503) with delta (0, 0)
Screenshot: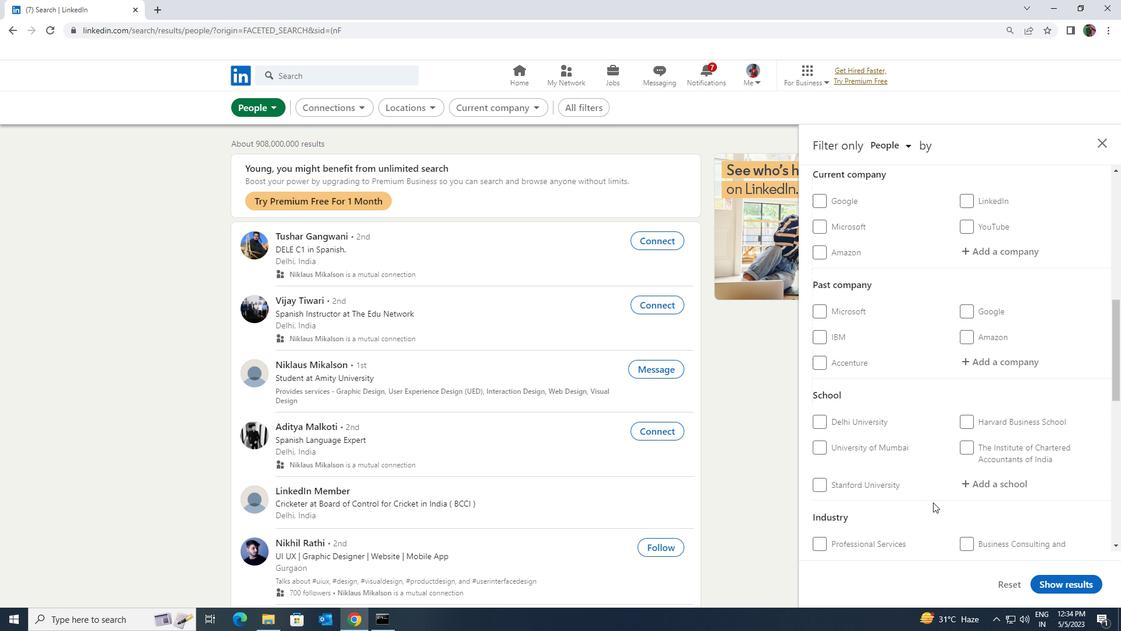 
Action: Mouse moved to (933, 501)
Screenshot: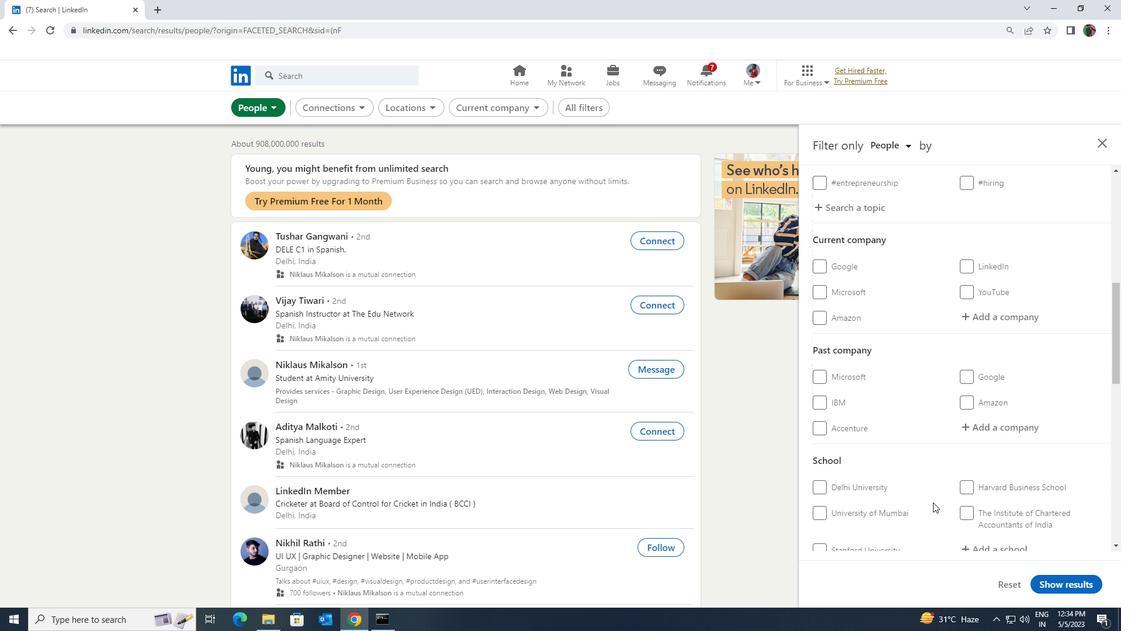 
Action: Mouse scrolled (933, 502) with delta (0, 0)
Screenshot: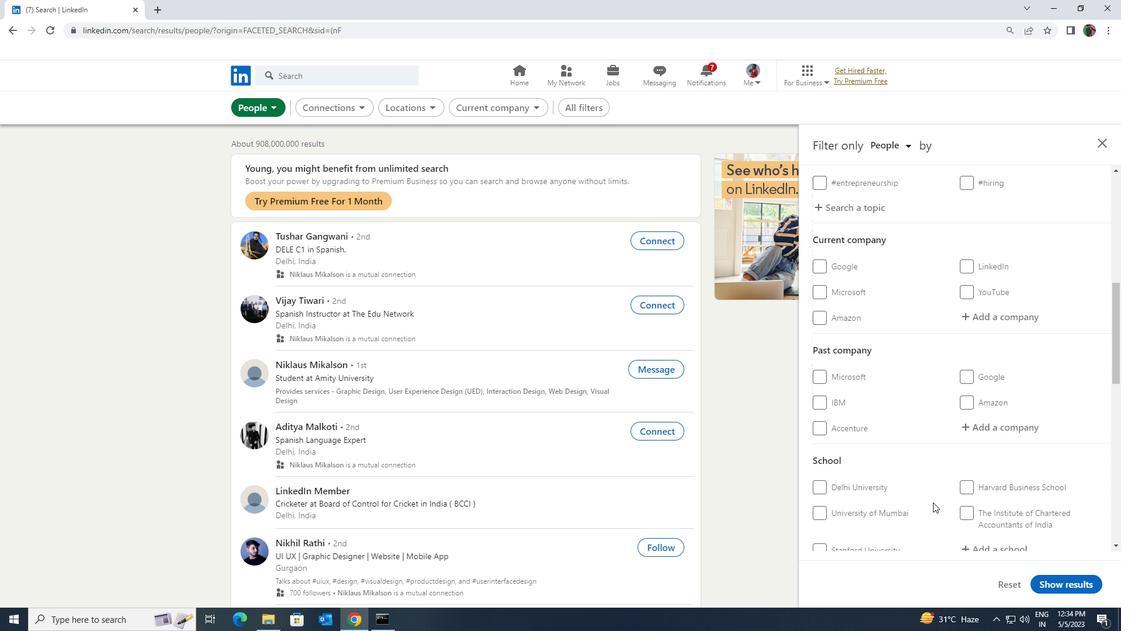 
Action: Mouse moved to (933, 500)
Screenshot: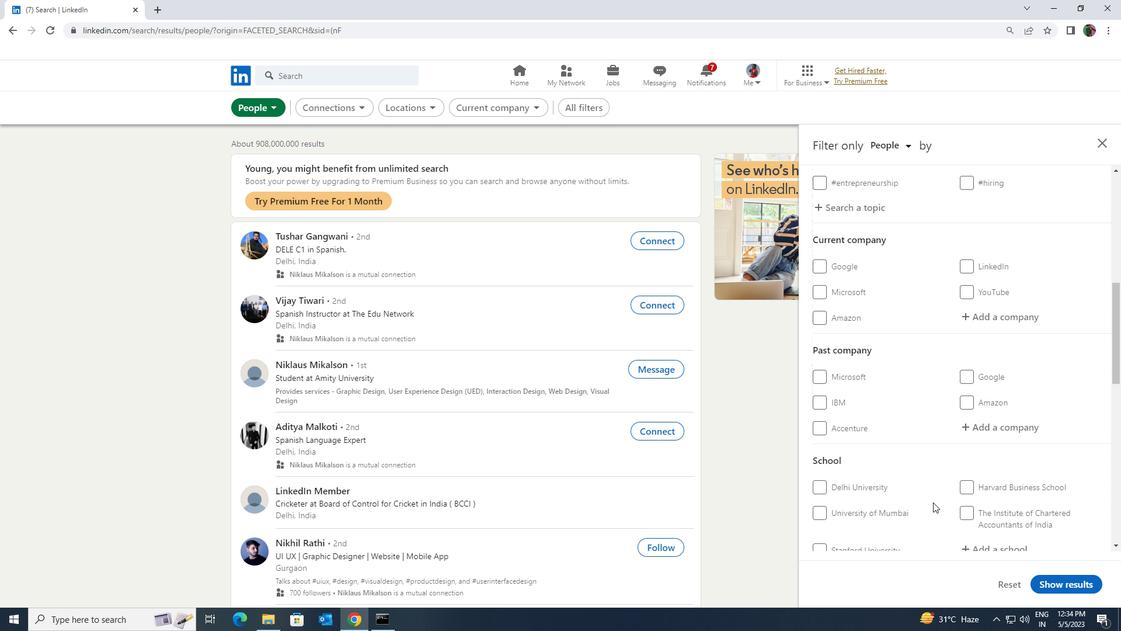 
Action: Mouse scrolled (933, 501) with delta (0, 0)
Screenshot: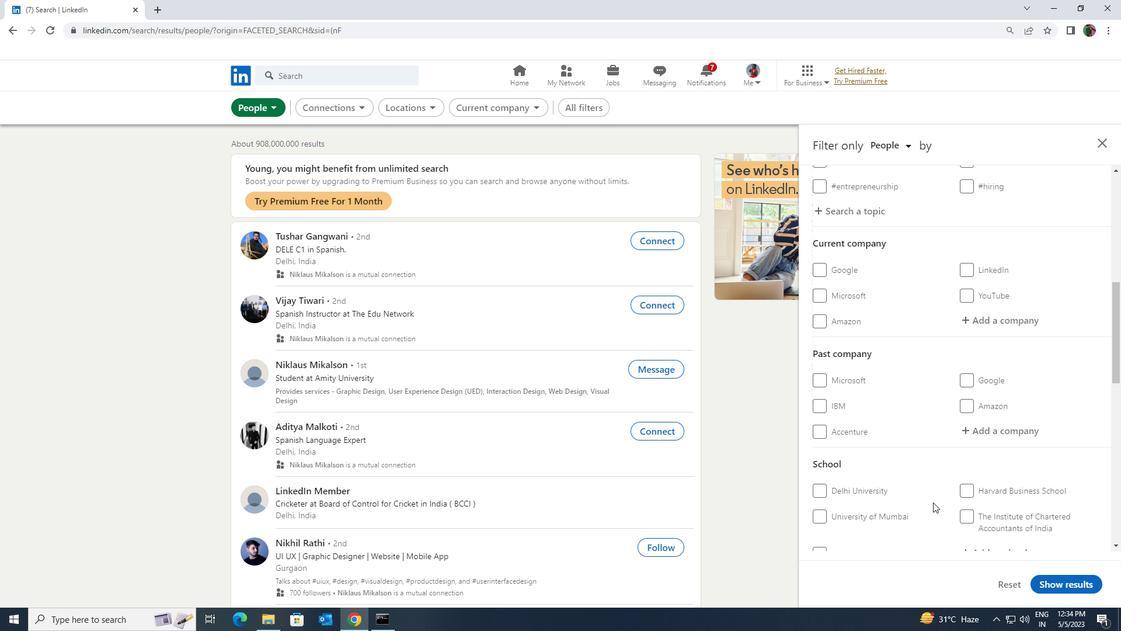 
Action: Mouse moved to (971, 440)
Screenshot: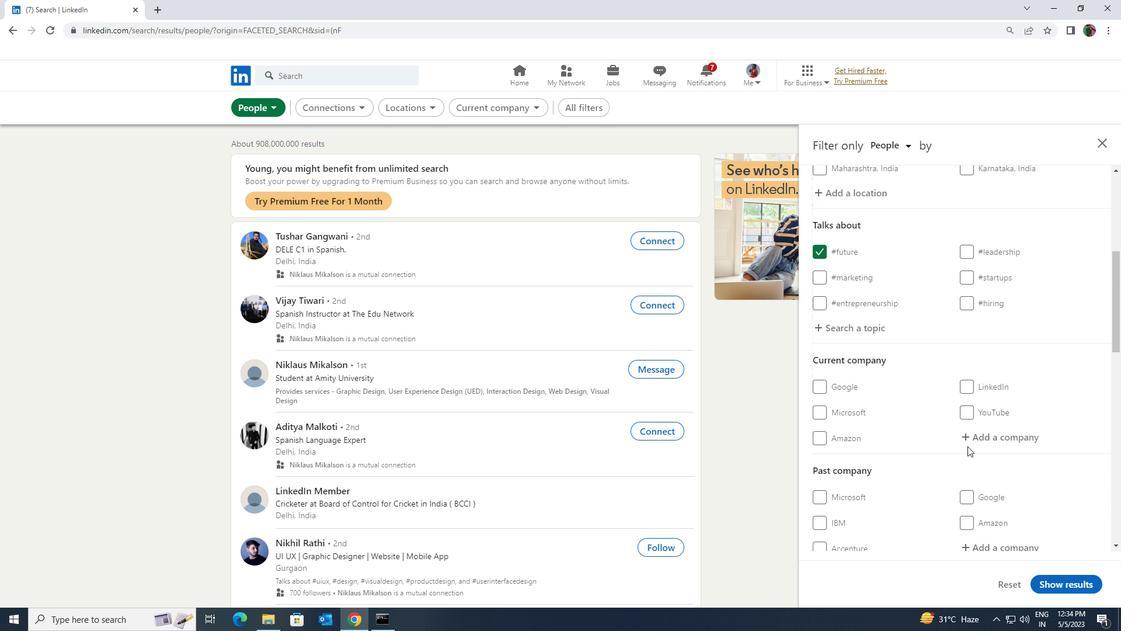 
Action: Mouse pressed left at (971, 440)
Screenshot: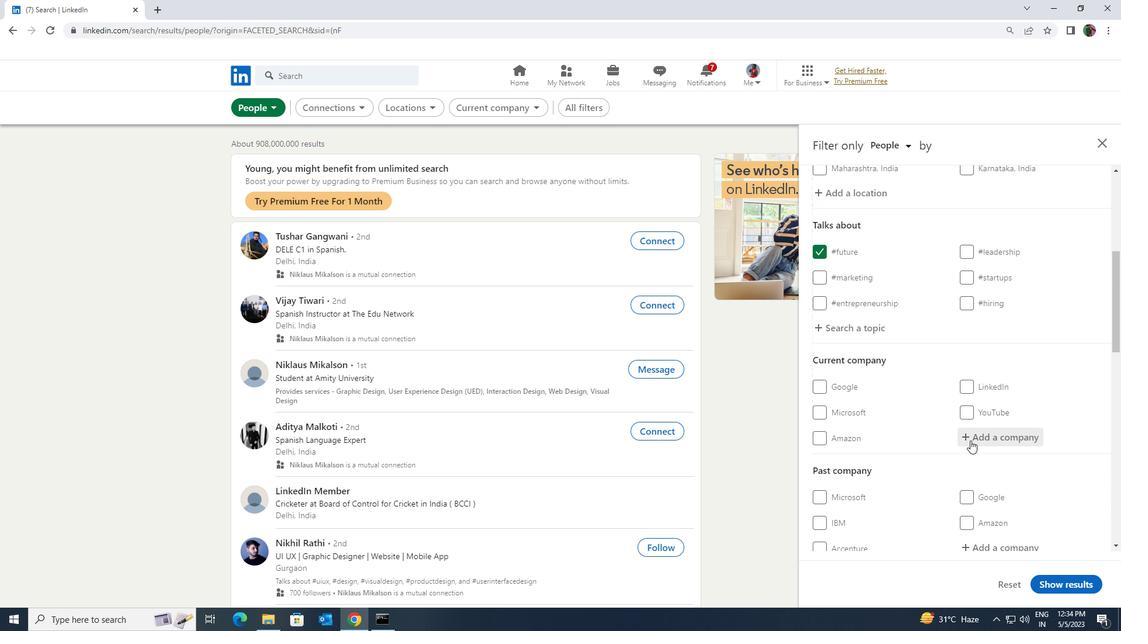 
Action: Key pressed <Key.shift><Key.shift><Key.shift><Key.shift><Key.shift>MERINO<Key.space><Key.shift>CONSU
Screenshot: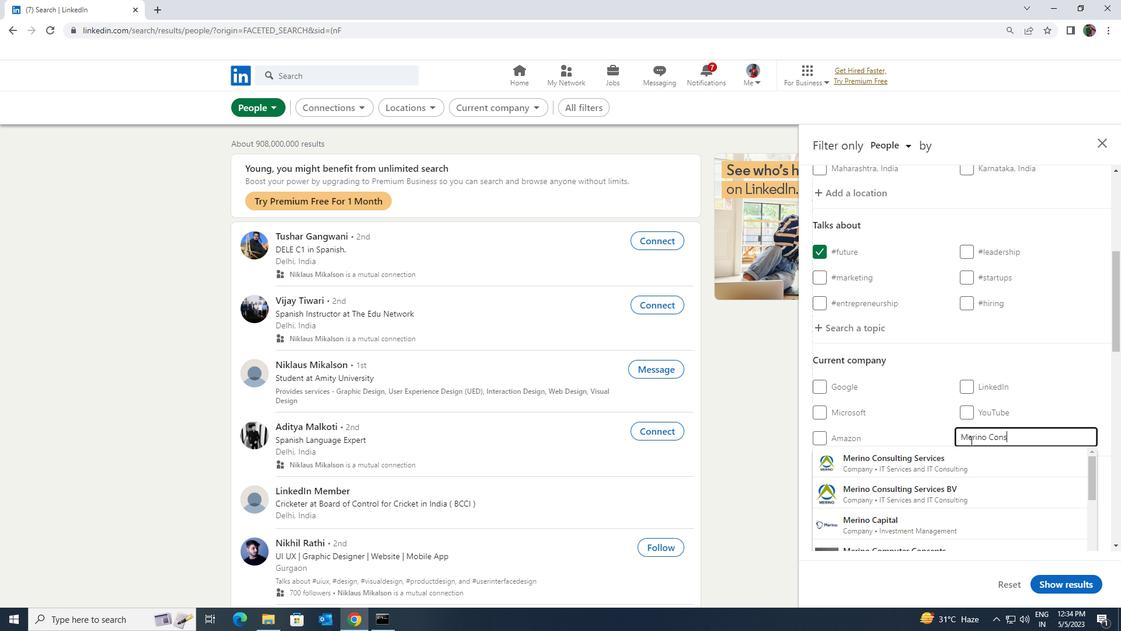 
Action: Mouse moved to (972, 455)
Screenshot: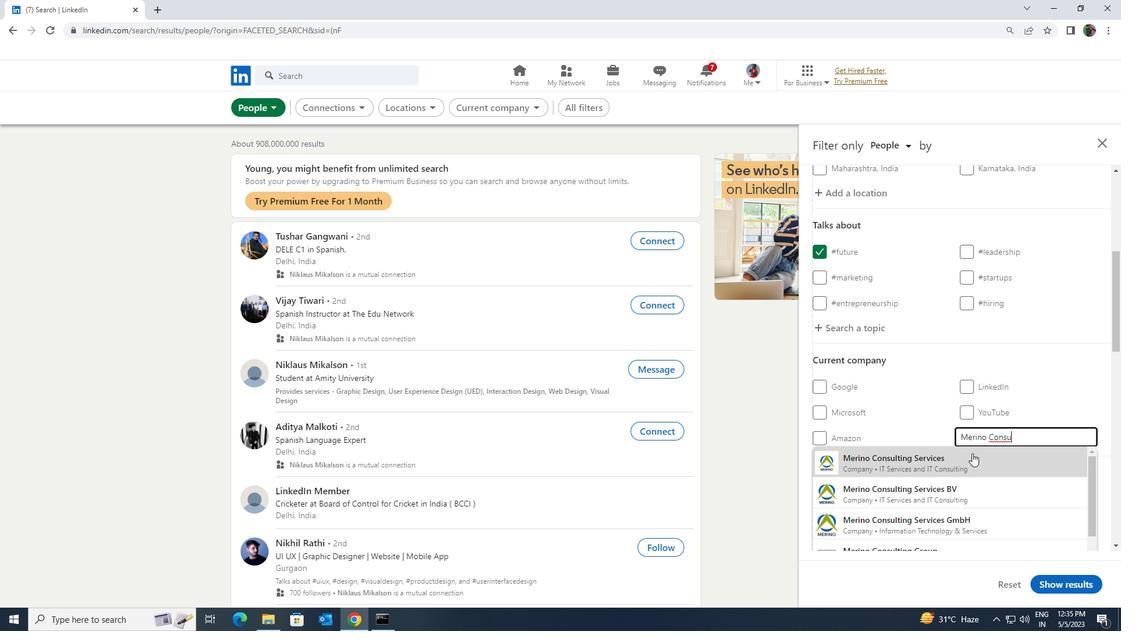 
Action: Mouse pressed left at (972, 455)
Screenshot: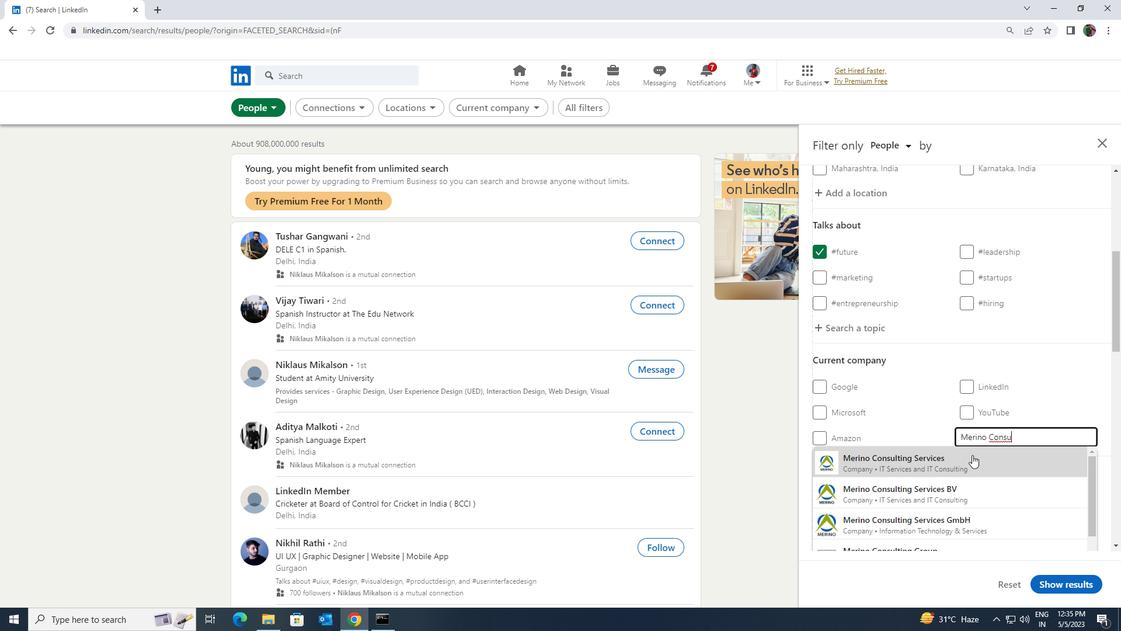 
Action: Mouse scrolled (972, 454) with delta (0, 0)
Screenshot: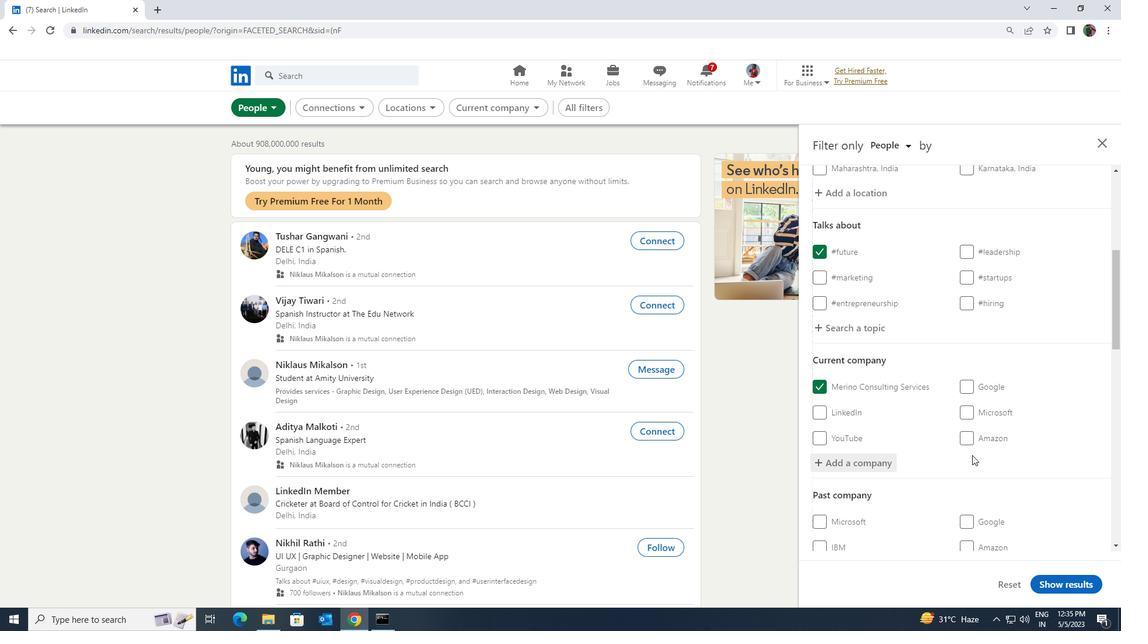 
Action: Mouse scrolled (972, 454) with delta (0, 0)
Screenshot: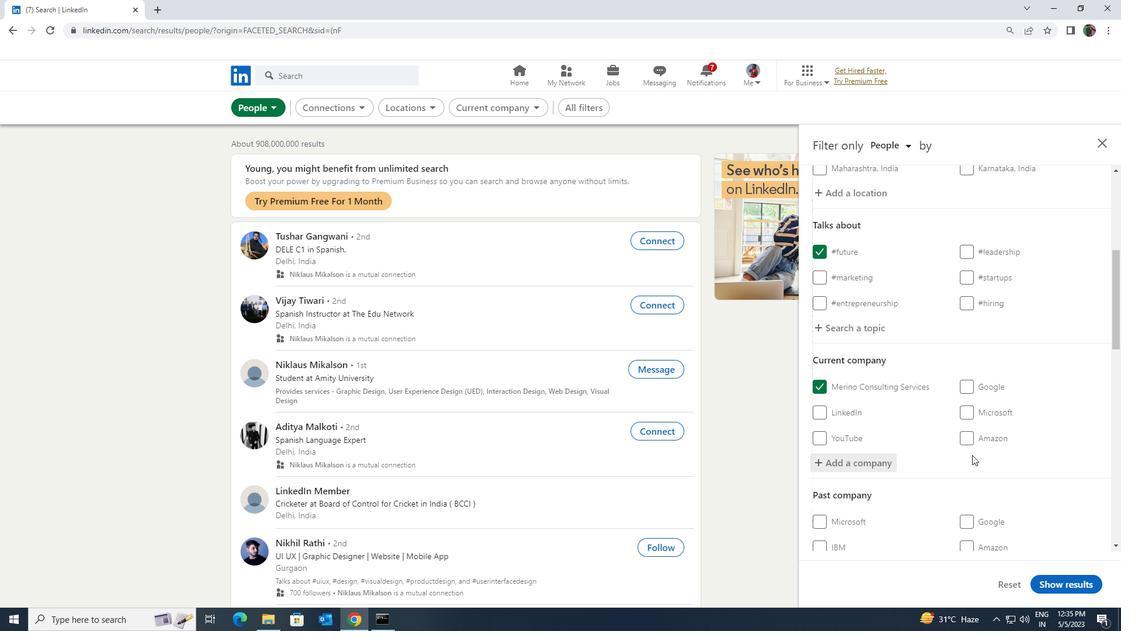 
Action: Mouse scrolled (972, 454) with delta (0, 0)
Screenshot: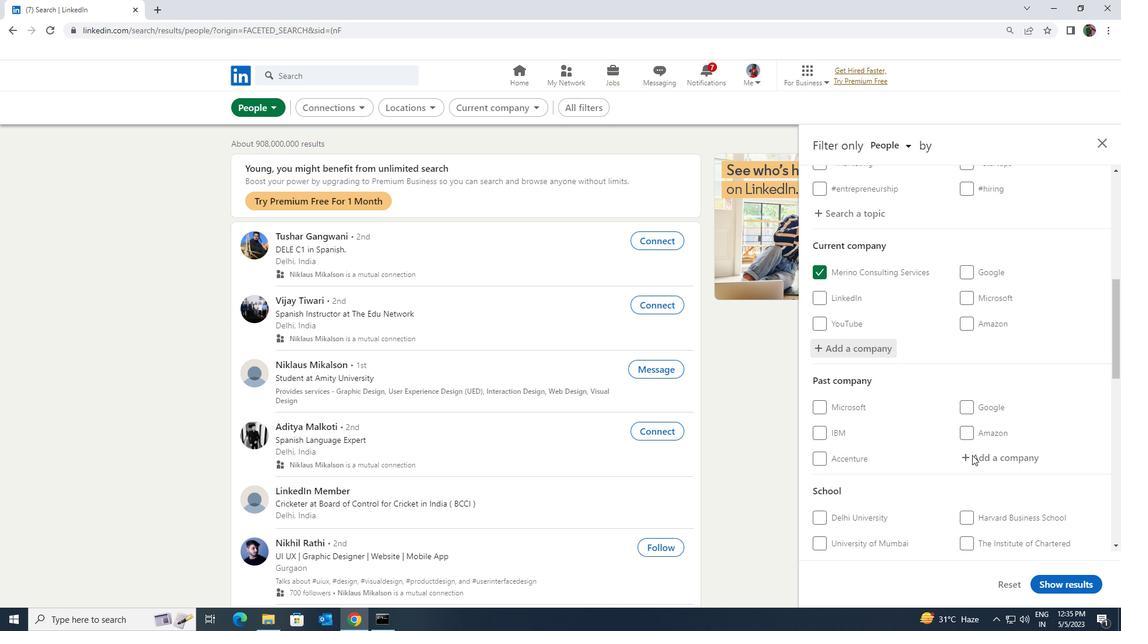 
Action: Mouse scrolled (972, 454) with delta (0, 0)
Screenshot: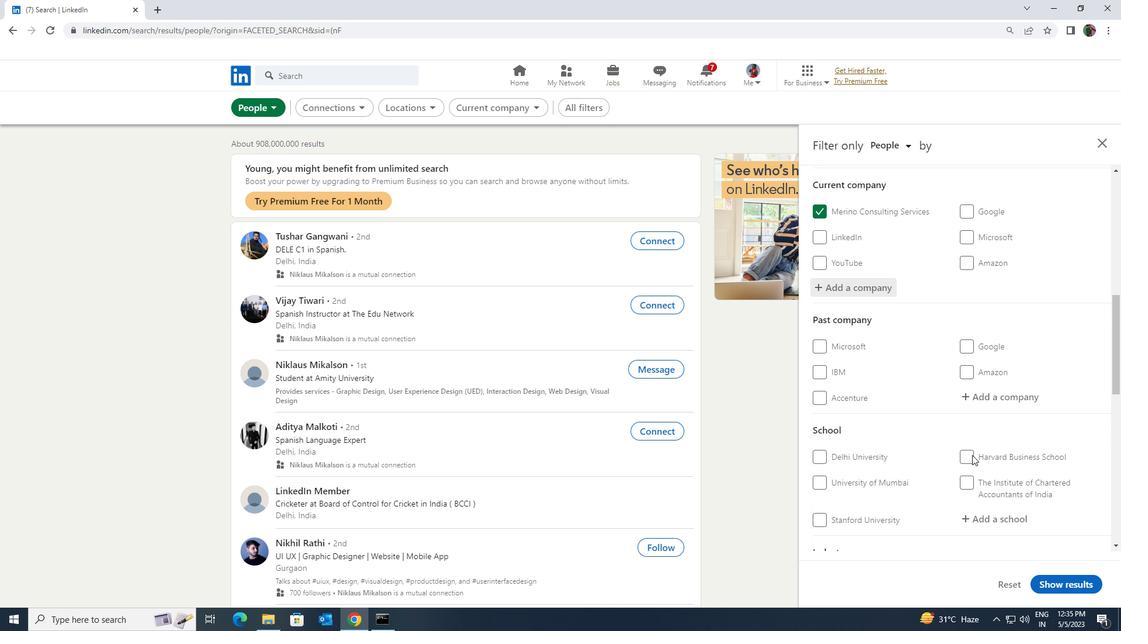 
Action: Mouse moved to (972, 457)
Screenshot: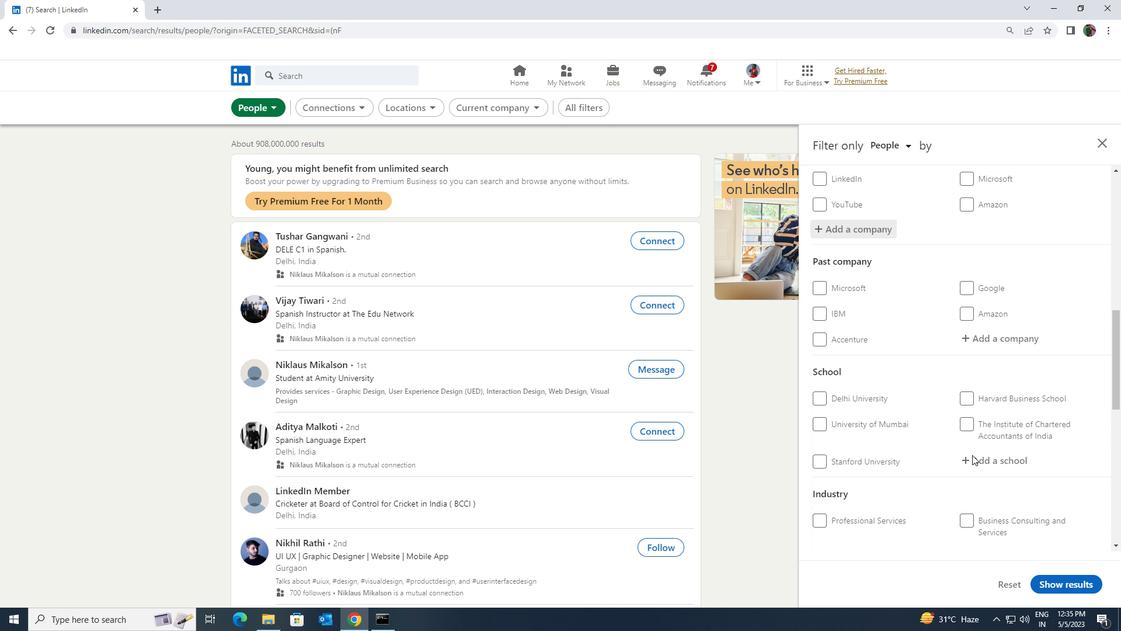 
Action: Mouse pressed left at (972, 457)
Screenshot: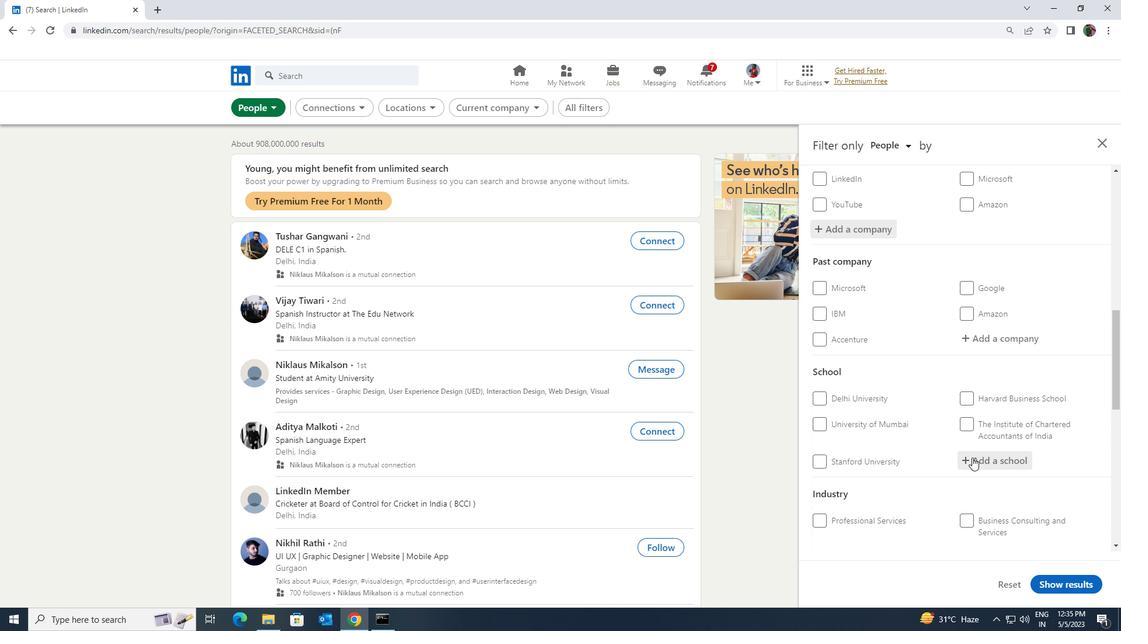 
Action: Key pressed <Key.shift><Key.shift><Key.shift><Key.shift><Key.shift><Key.shift><Key.shift><Key.shift><Key.shift><Key.shift><Key.shift><Key.shift>P<Key.space><Key.shift>P<Key.space><Key.shift><Key.shift><Key.shift><Key.shift>S<Key.shift>AVANI<Key.space>UNIVERSITY
Screenshot: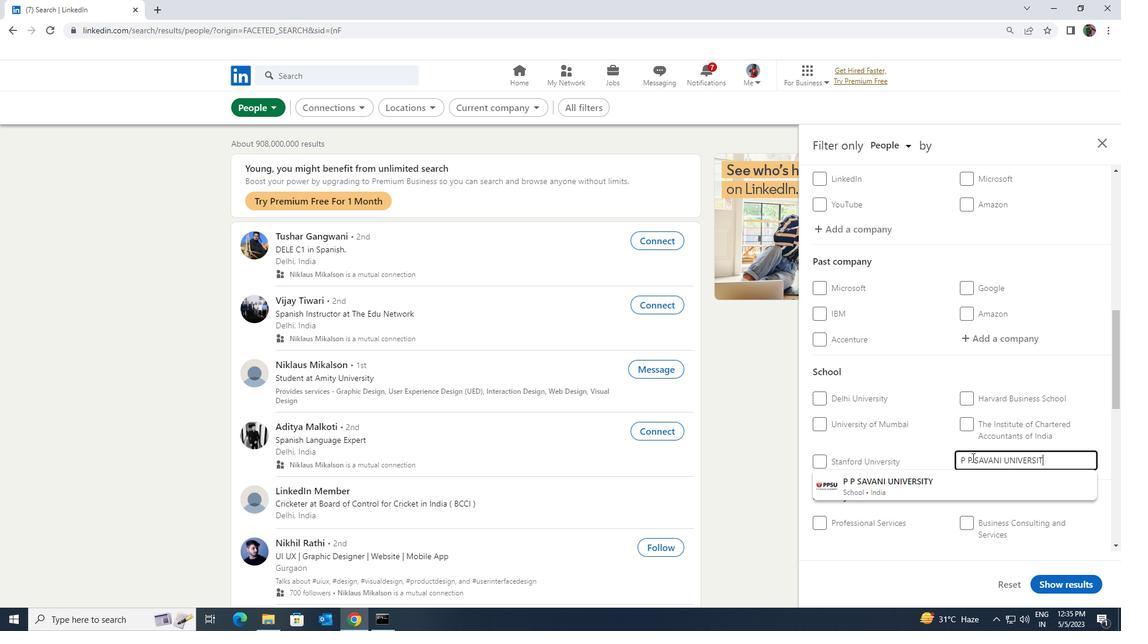 
Action: Mouse moved to (967, 478)
Screenshot: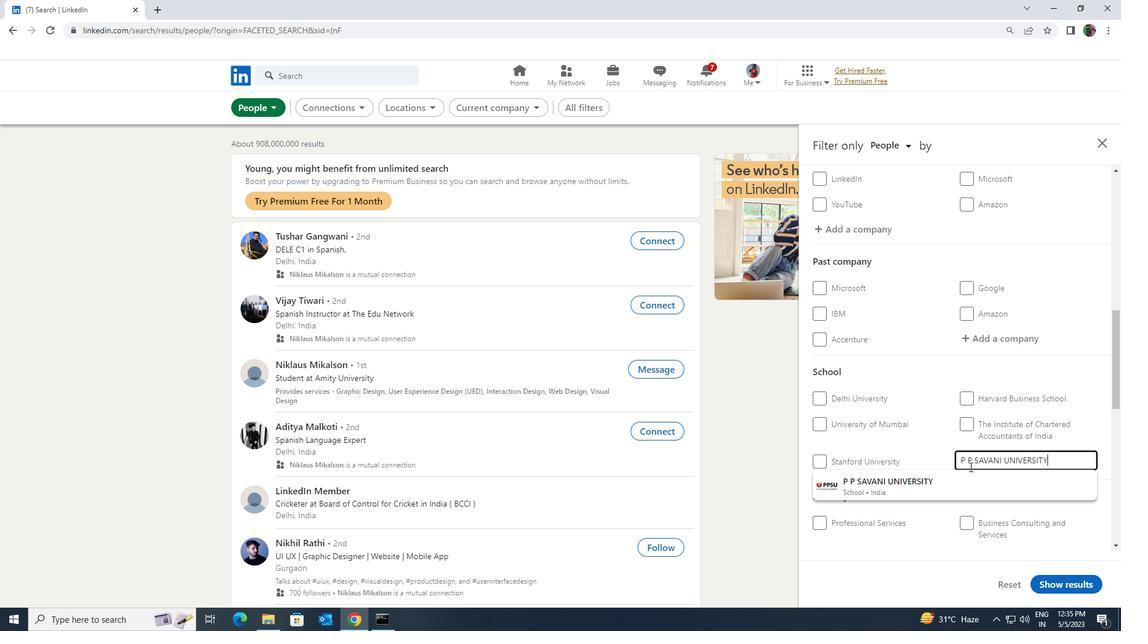 
Action: Mouse pressed left at (967, 478)
Screenshot: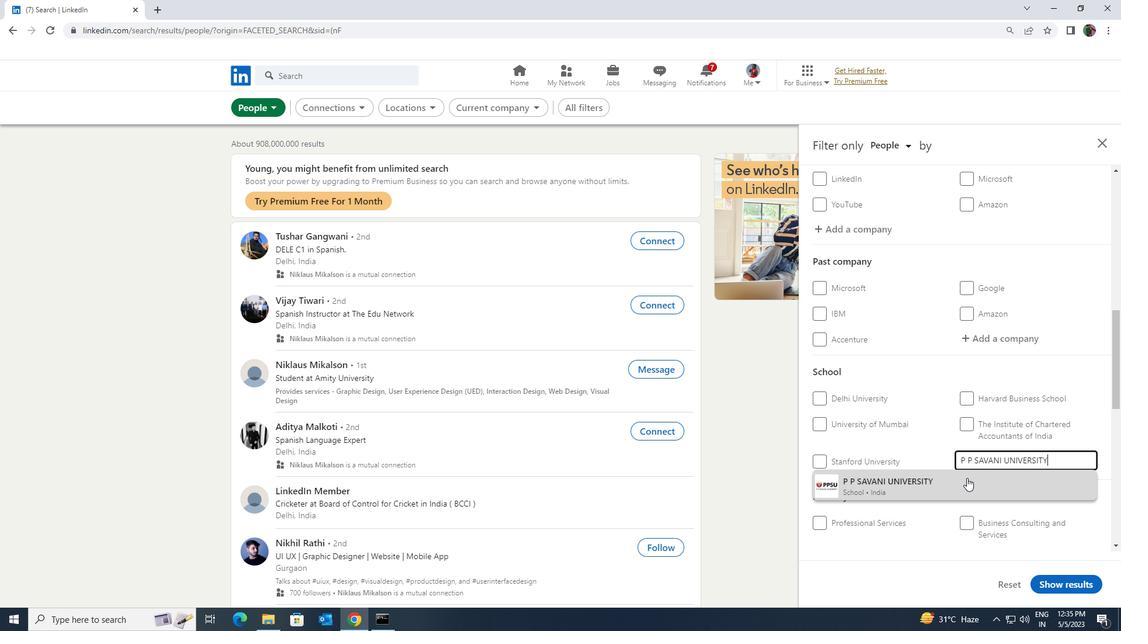 
Action: Mouse scrolled (967, 477) with delta (0, 0)
Screenshot: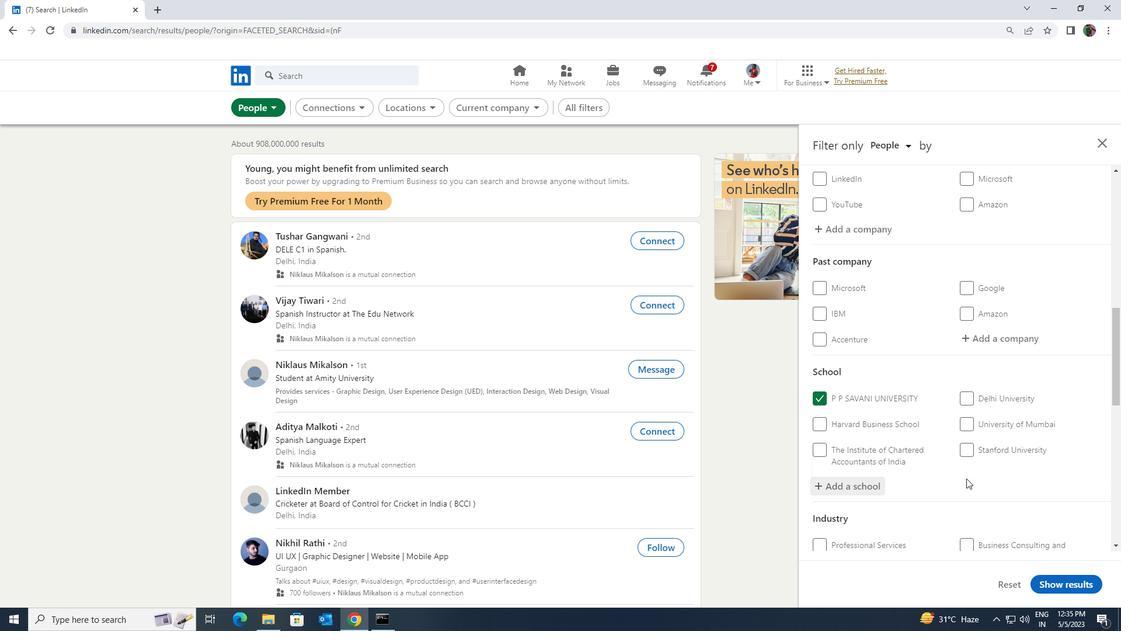 
Action: Mouse scrolled (967, 477) with delta (0, 0)
Screenshot: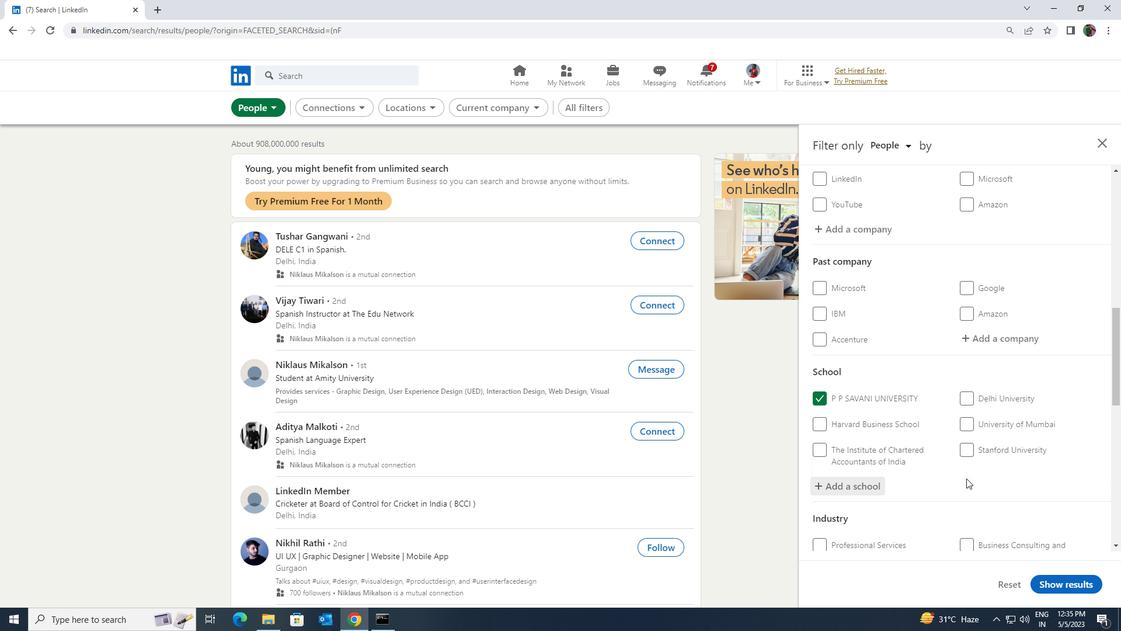 
Action: Mouse moved to (979, 494)
Screenshot: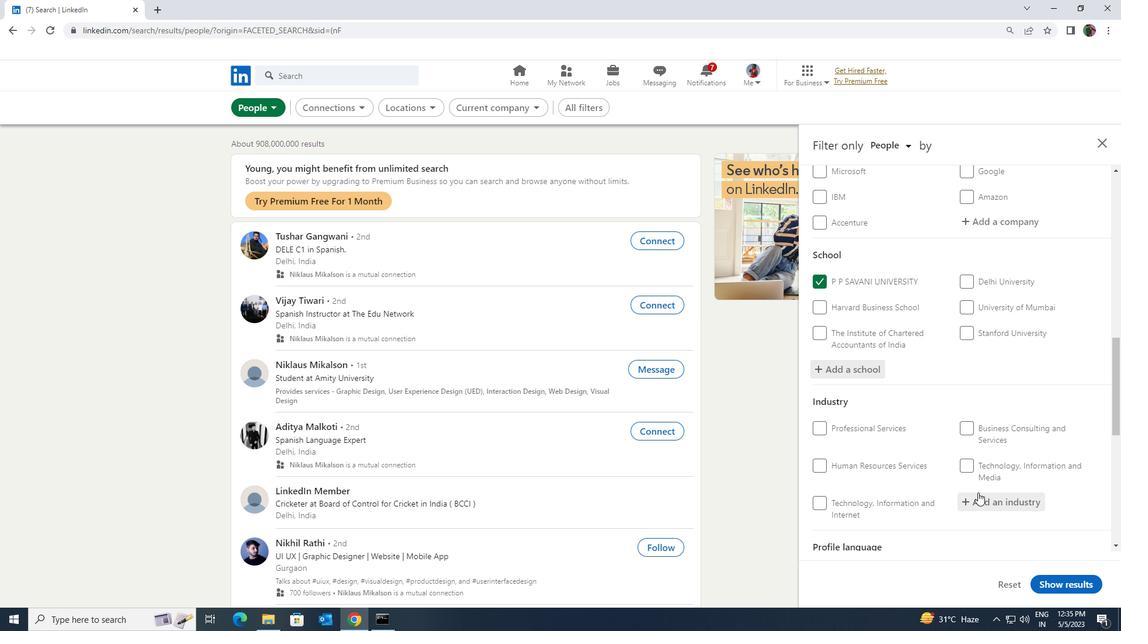 
Action: Mouse pressed left at (979, 494)
Screenshot: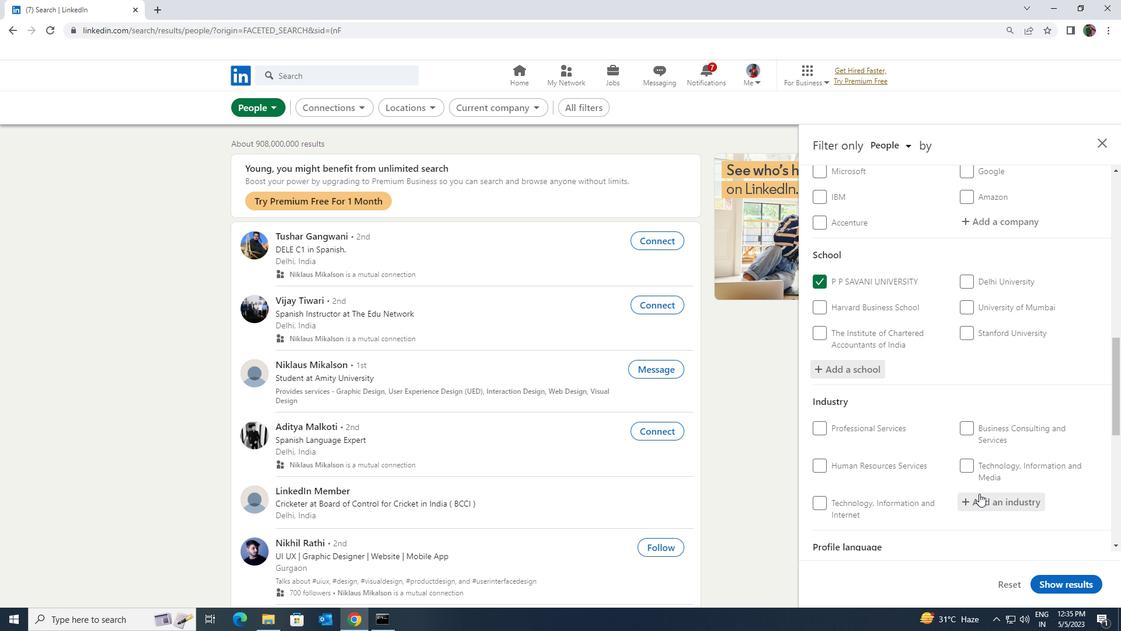 
Action: Key pressed <Key.shift><Key.shift><Key.shift><Key.shift><Key.shift><Key.shift><Key.shift><Key.shift><Key.shift><Key.shift><Key.shift><Key.shift><Key.shift><Key.shift><Key.shift><Key.shift><Key.shift><Key.shift><Key.shift><Key.shift><Key.shift>COMPUTERS<Key.space>AND<Key.space><Key.shift>EL
Screenshot: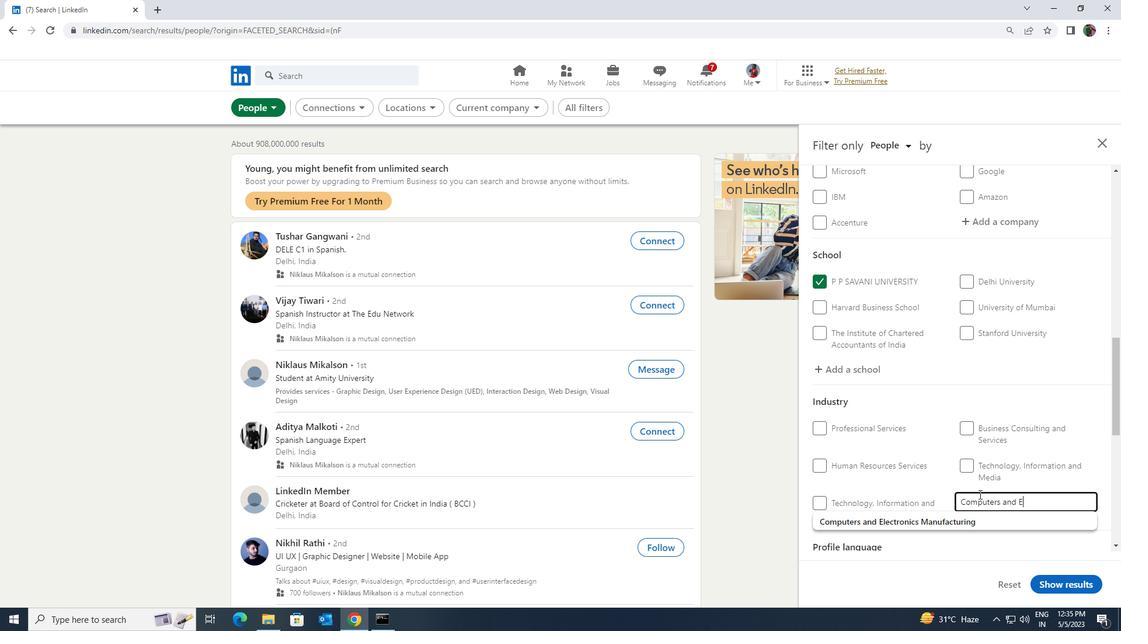 
Action: Mouse moved to (980, 518)
Screenshot: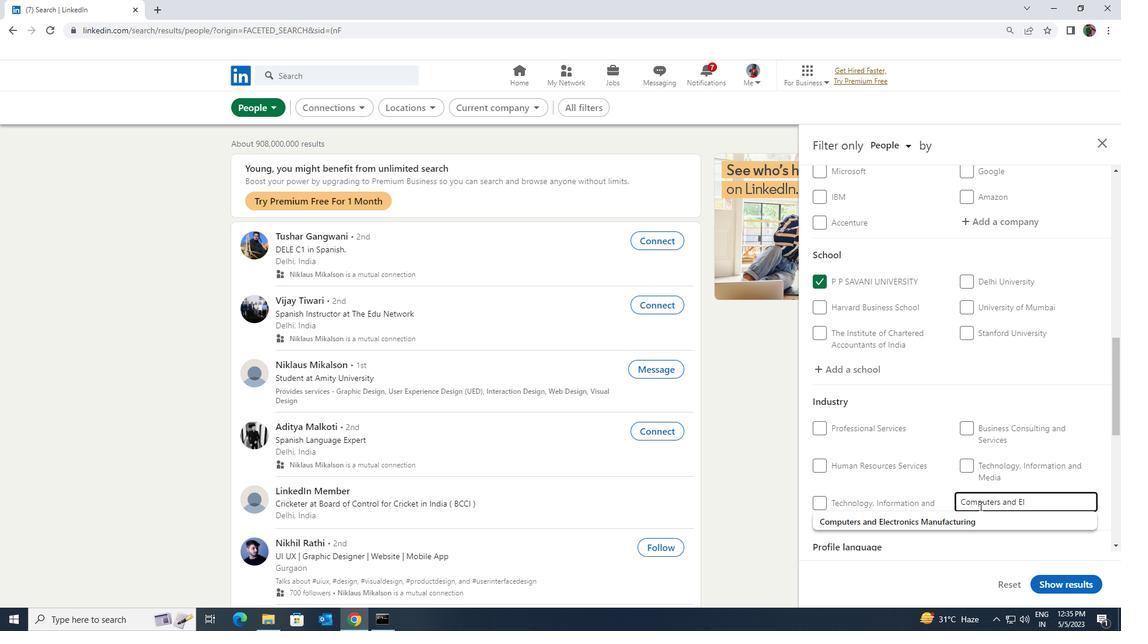 
Action: Mouse pressed left at (980, 518)
Screenshot: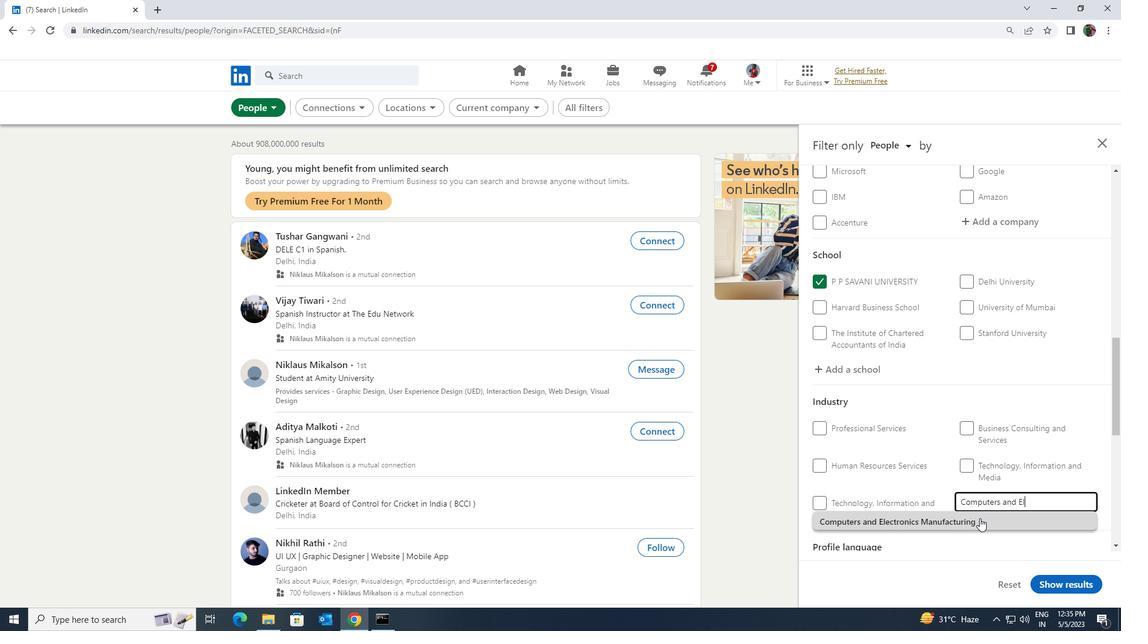 
Action: Mouse moved to (979, 501)
Screenshot: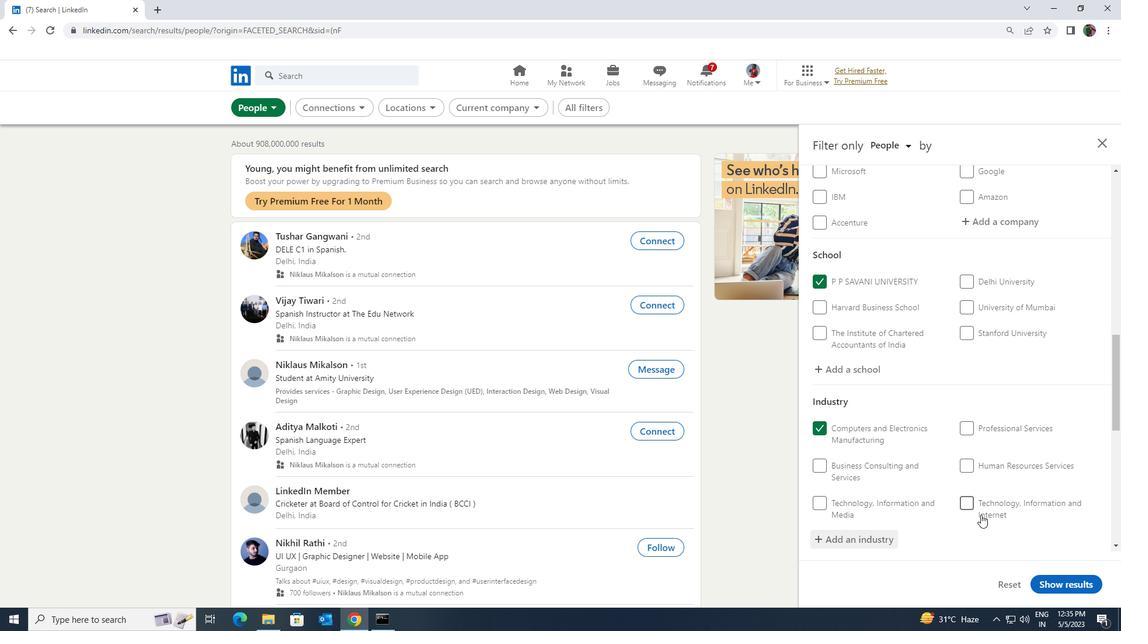 
Action: Mouse scrolled (979, 500) with delta (0, 0)
Screenshot: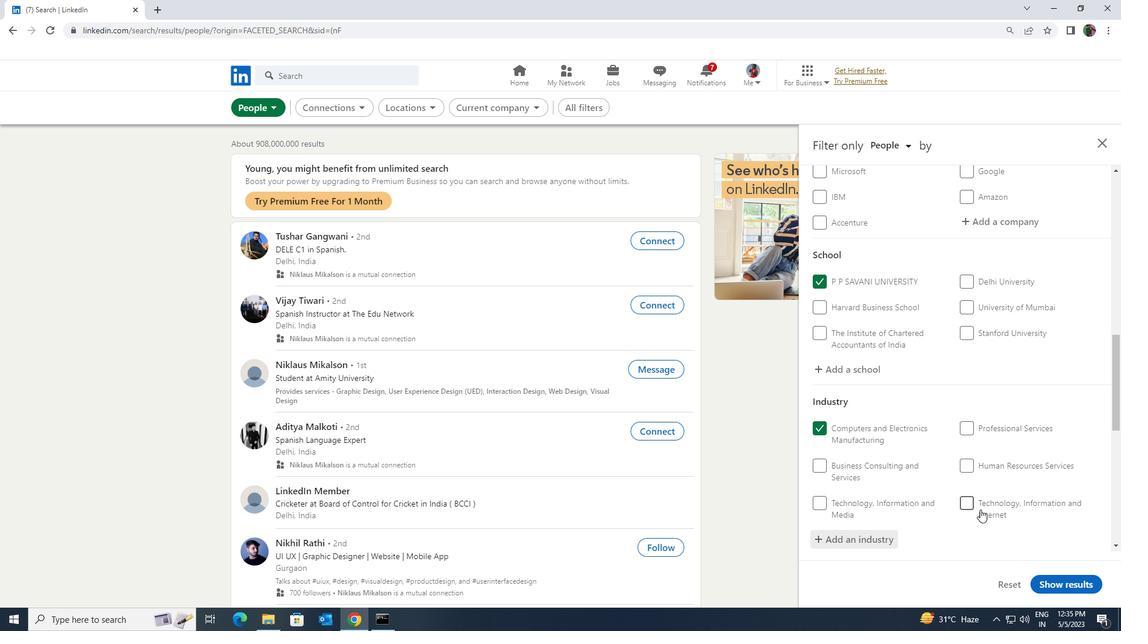
Action: Mouse scrolled (979, 500) with delta (0, 0)
Screenshot: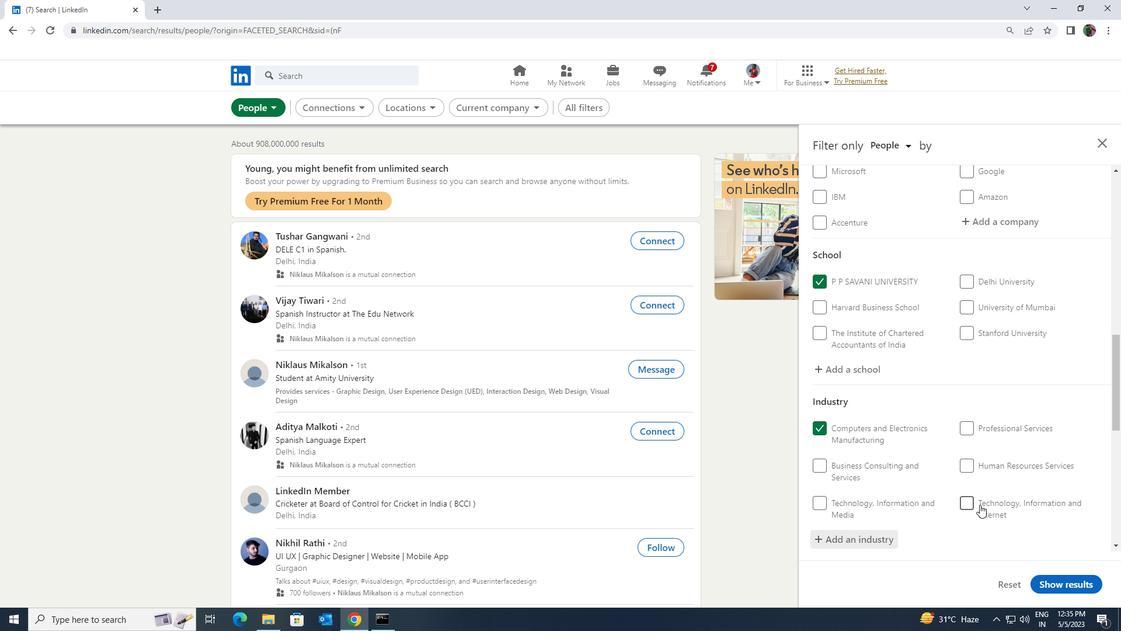 
Action: Mouse moved to (979, 500)
Screenshot: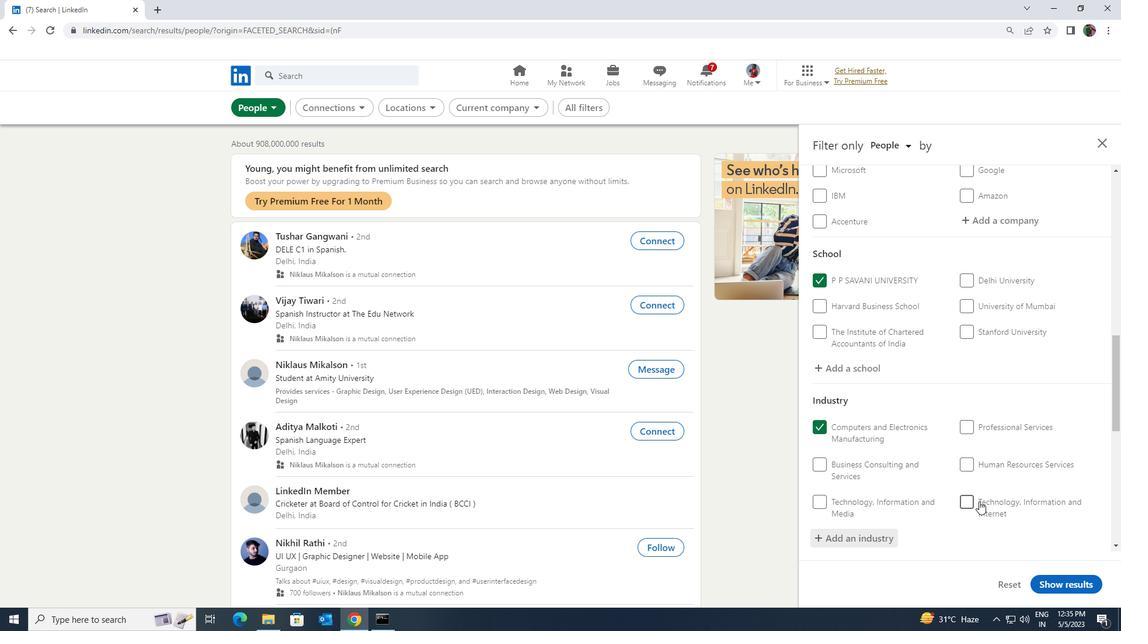 
Action: Mouse scrolled (979, 499) with delta (0, 0)
Screenshot: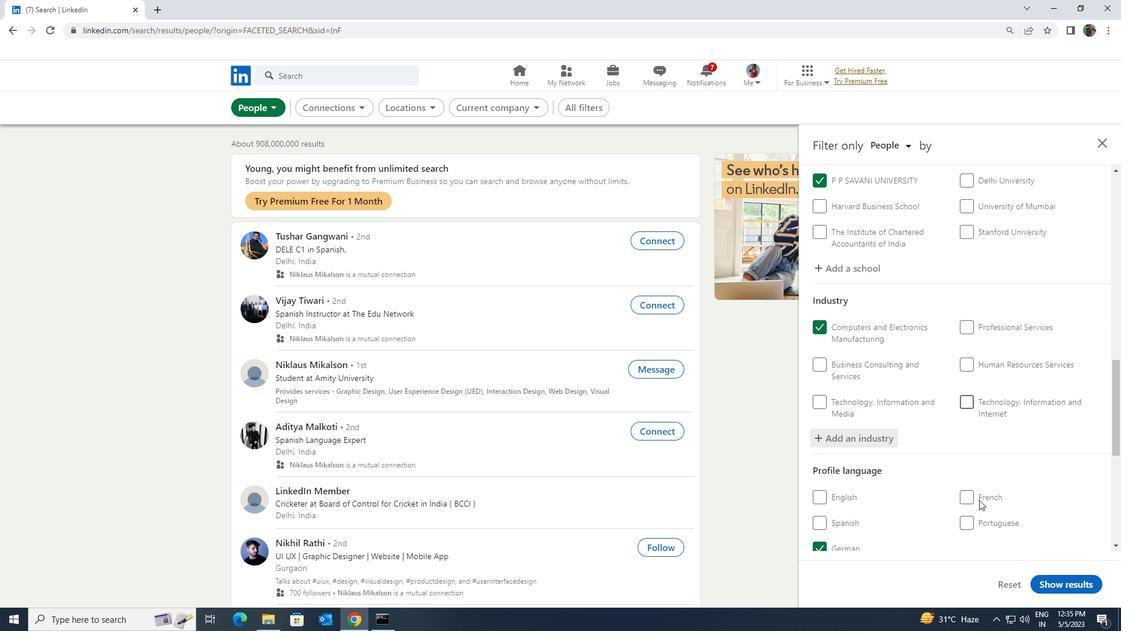 
Action: Mouse scrolled (979, 499) with delta (0, 0)
Screenshot: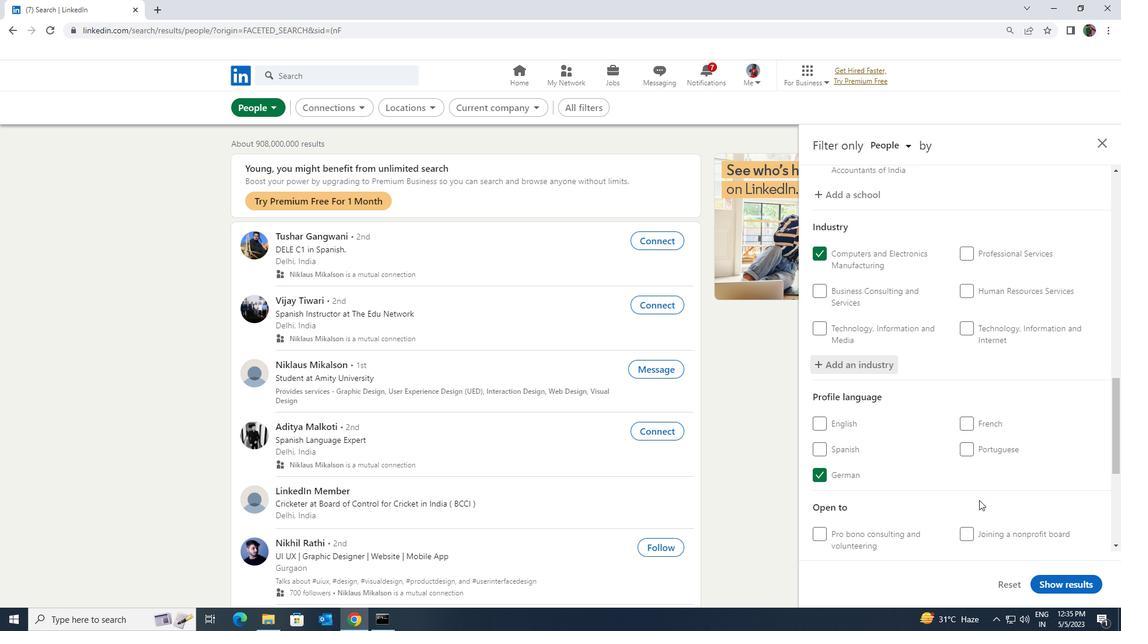 
Action: Mouse moved to (979, 499)
Screenshot: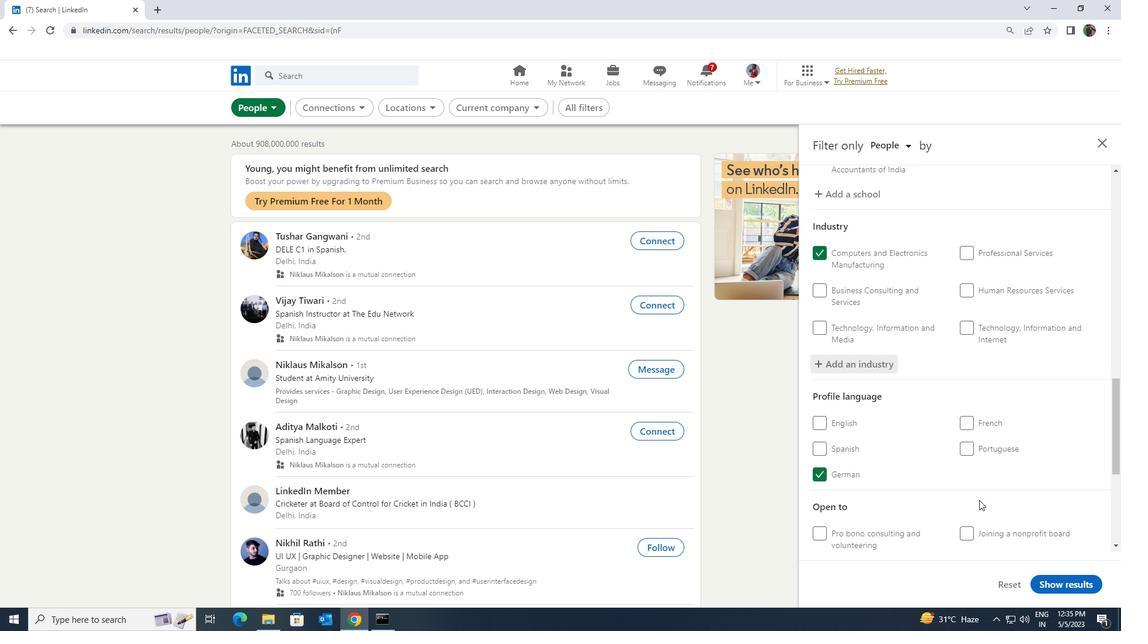 
Action: Mouse scrolled (979, 499) with delta (0, 0)
Screenshot: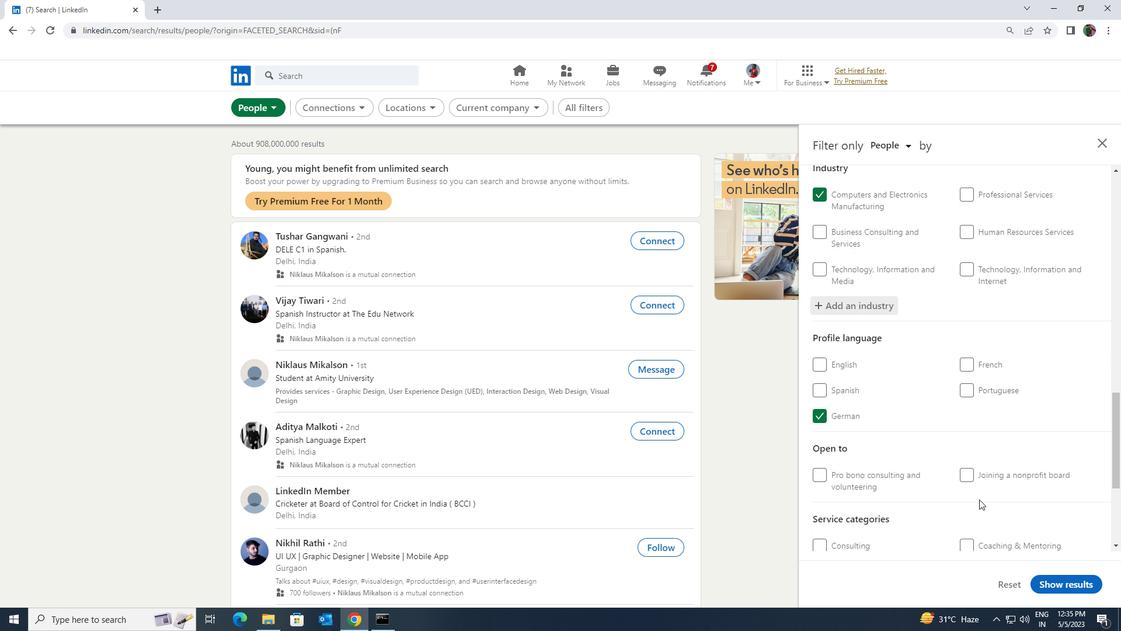 
Action: Mouse scrolled (979, 499) with delta (0, 0)
Screenshot: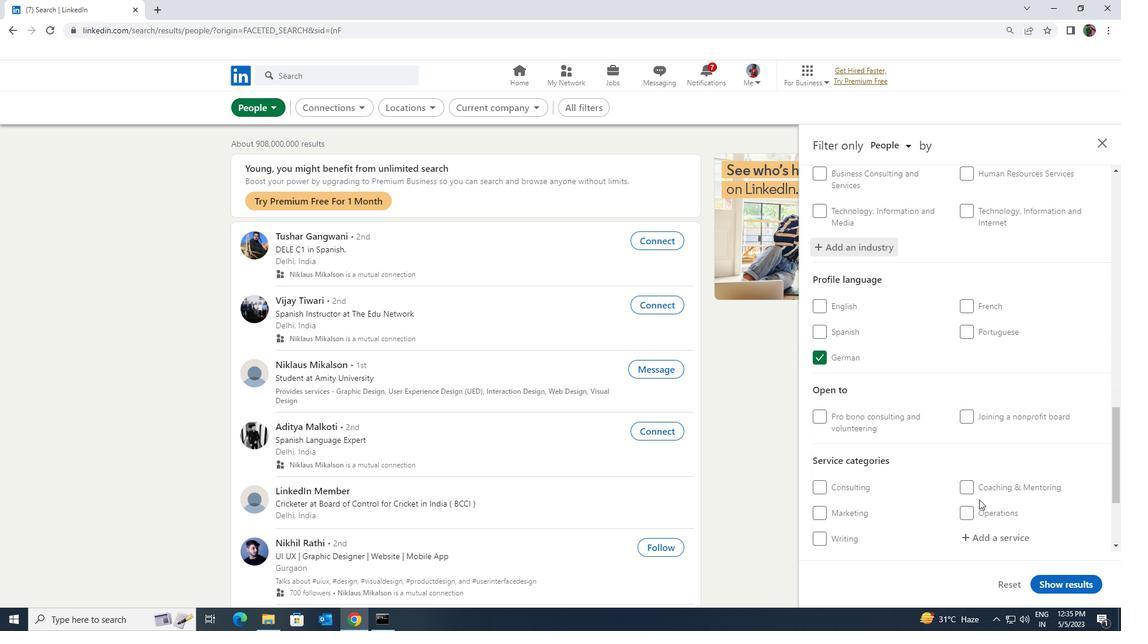 
Action: Mouse moved to (982, 482)
Screenshot: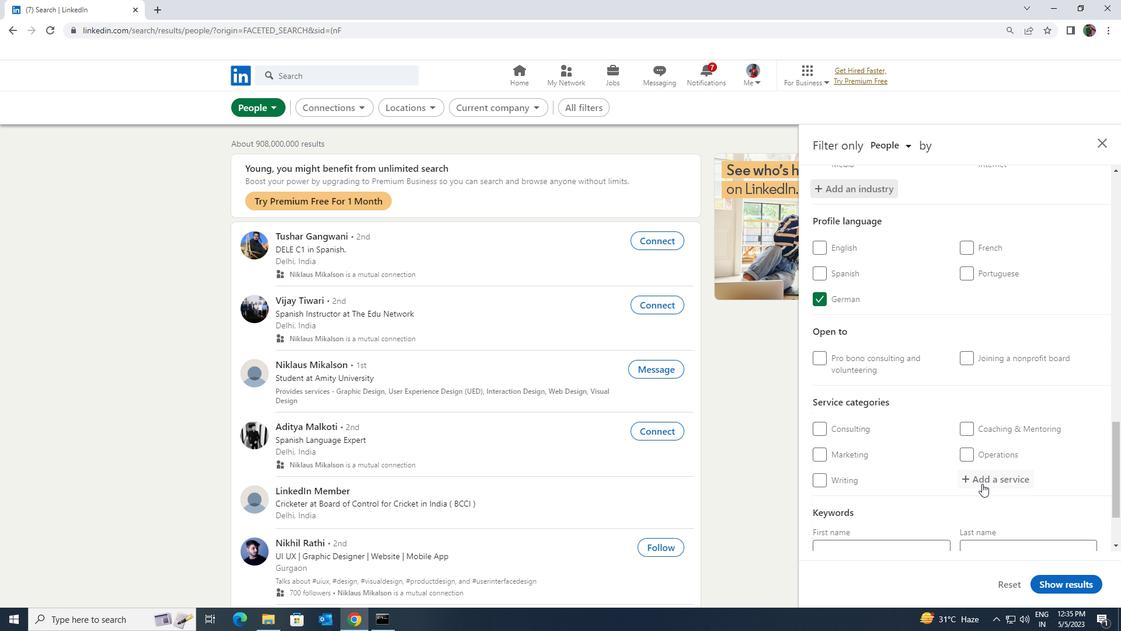 
Action: Mouse pressed left at (982, 482)
Screenshot: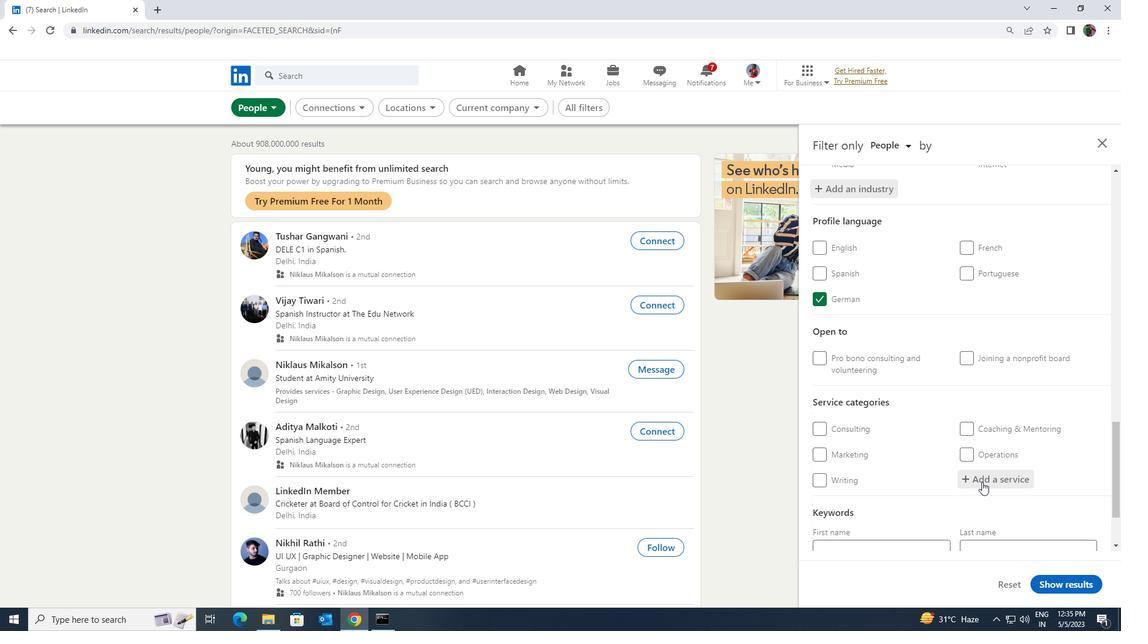 
Action: Mouse moved to (982, 481)
Screenshot: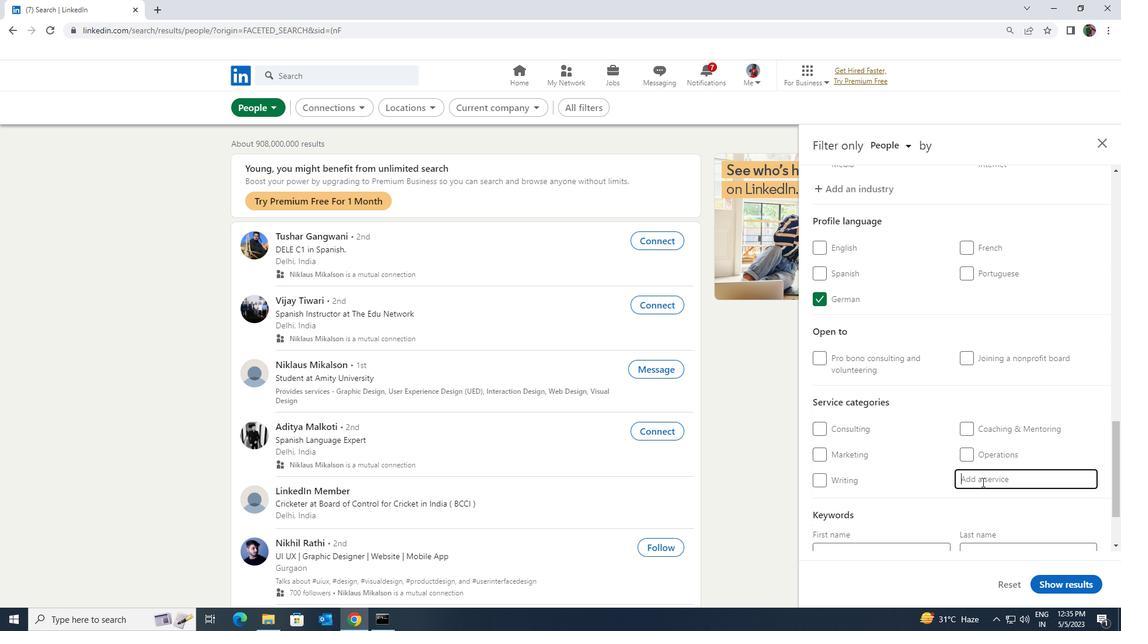 
Action: Key pressed <Key.shift>MOBILE<Key.space>
Screenshot: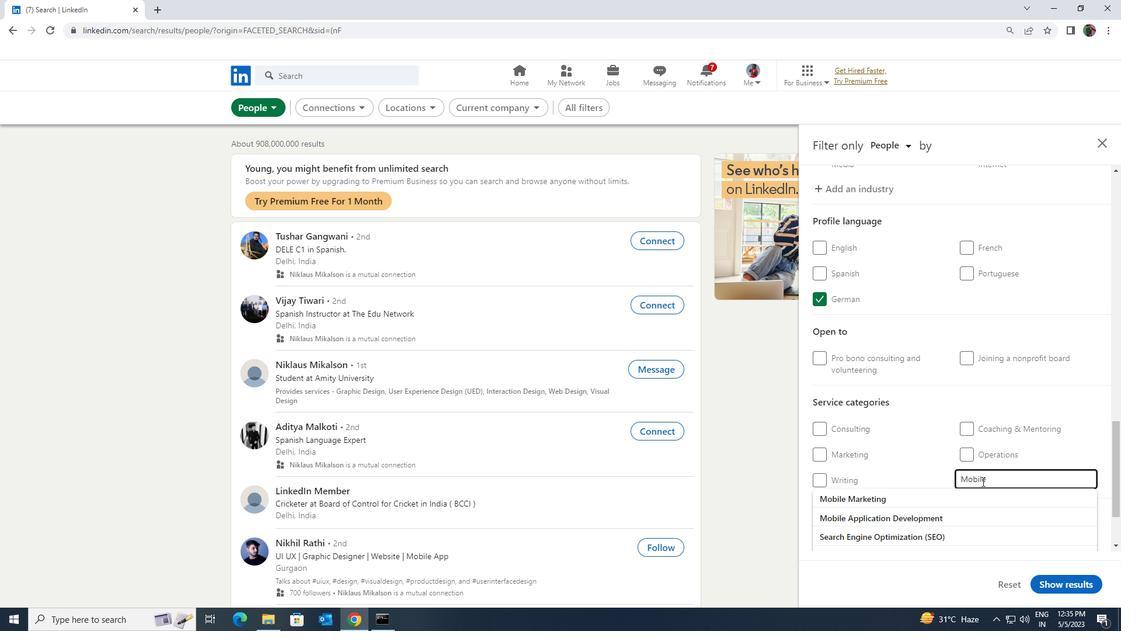 
Action: Mouse moved to (974, 492)
Screenshot: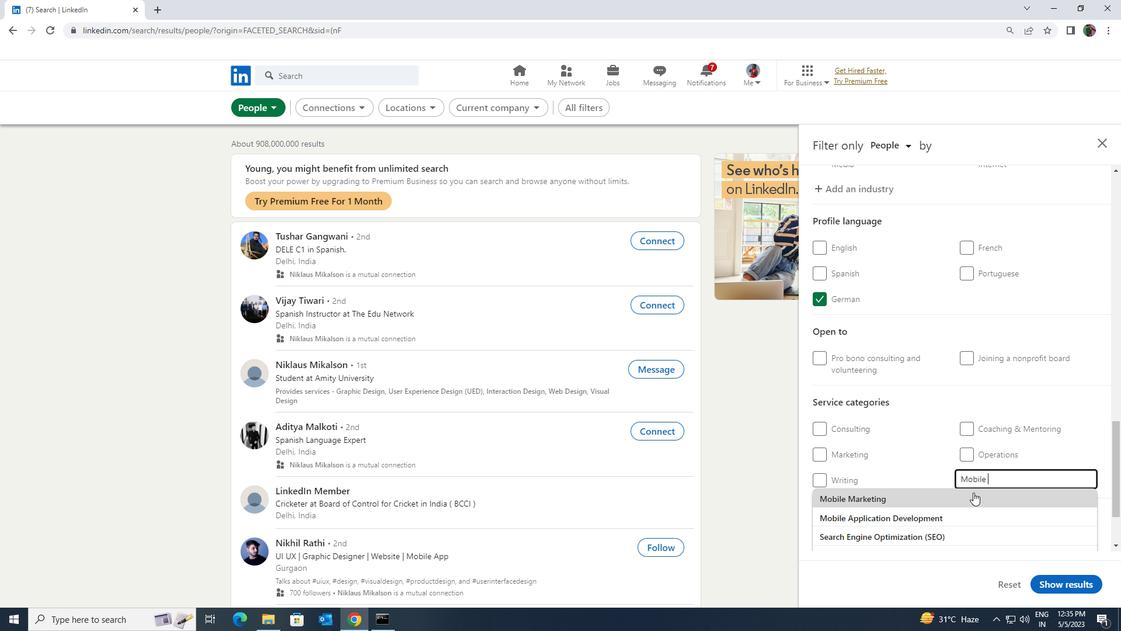
Action: Mouse pressed left at (974, 492)
Screenshot: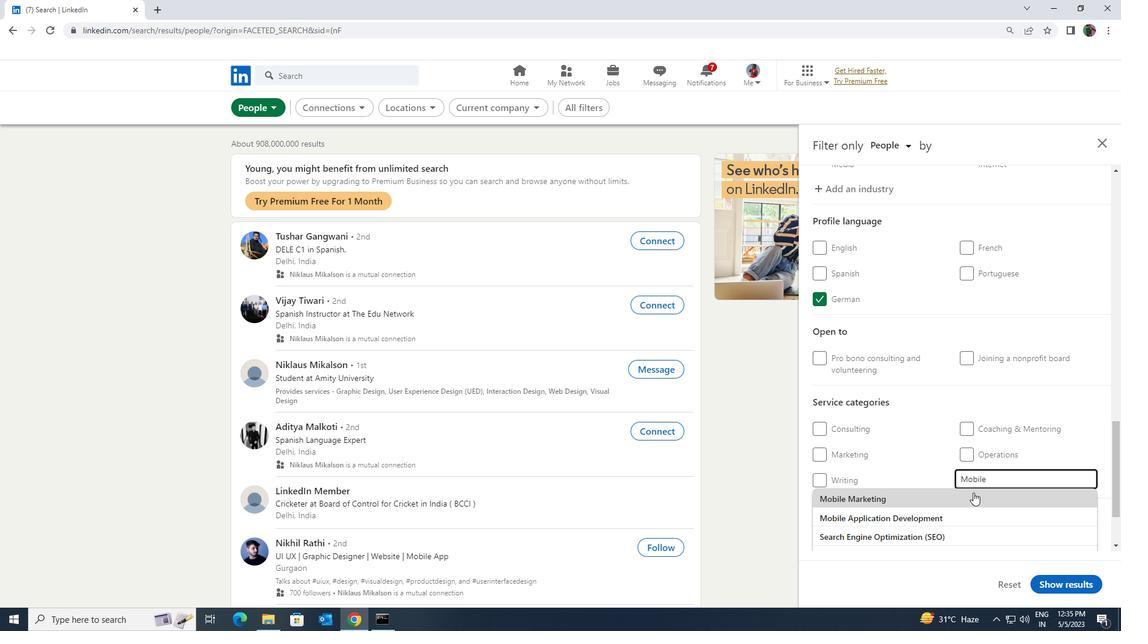 
Action: Mouse moved to (974, 489)
Screenshot: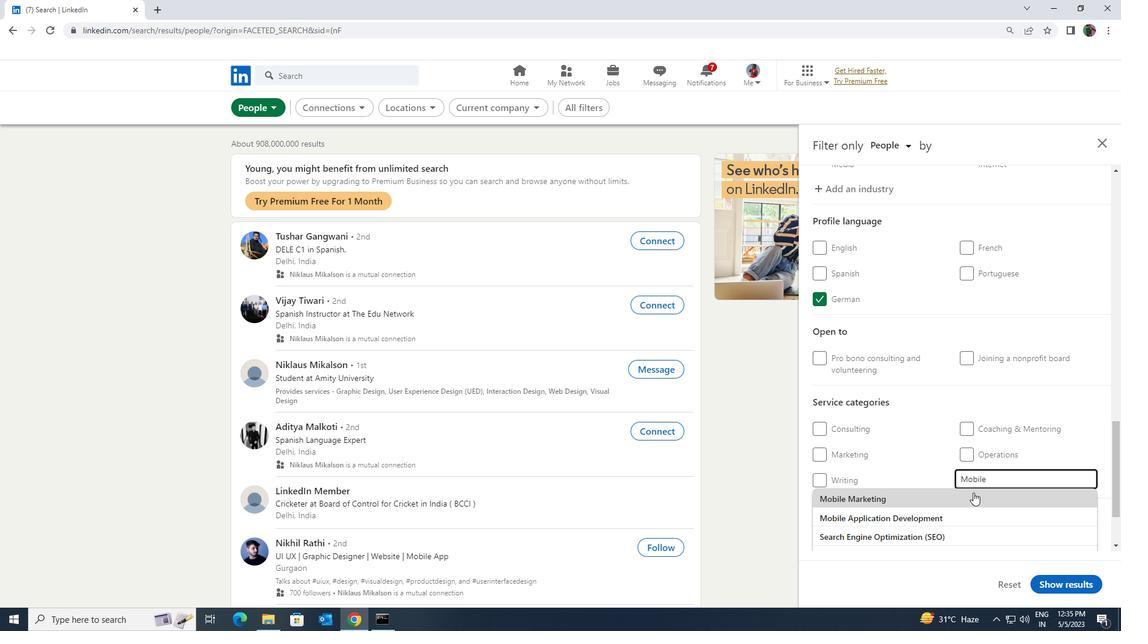 
Action: Mouse scrolled (974, 489) with delta (0, 0)
Screenshot: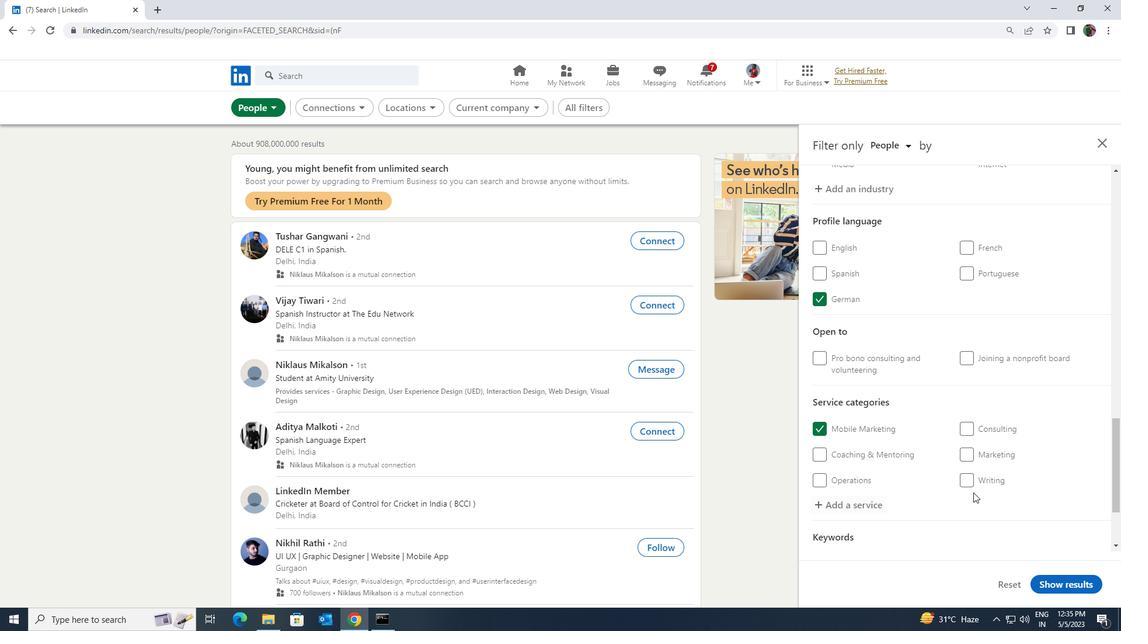 
Action: Mouse scrolled (974, 489) with delta (0, 0)
Screenshot: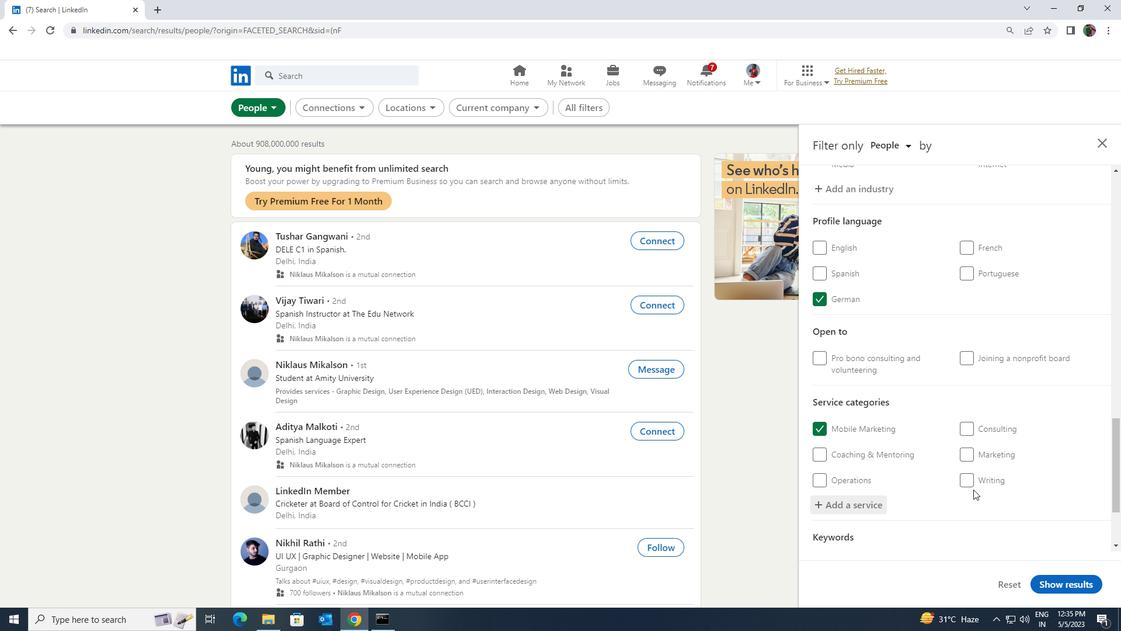 
Action: Mouse moved to (942, 496)
Screenshot: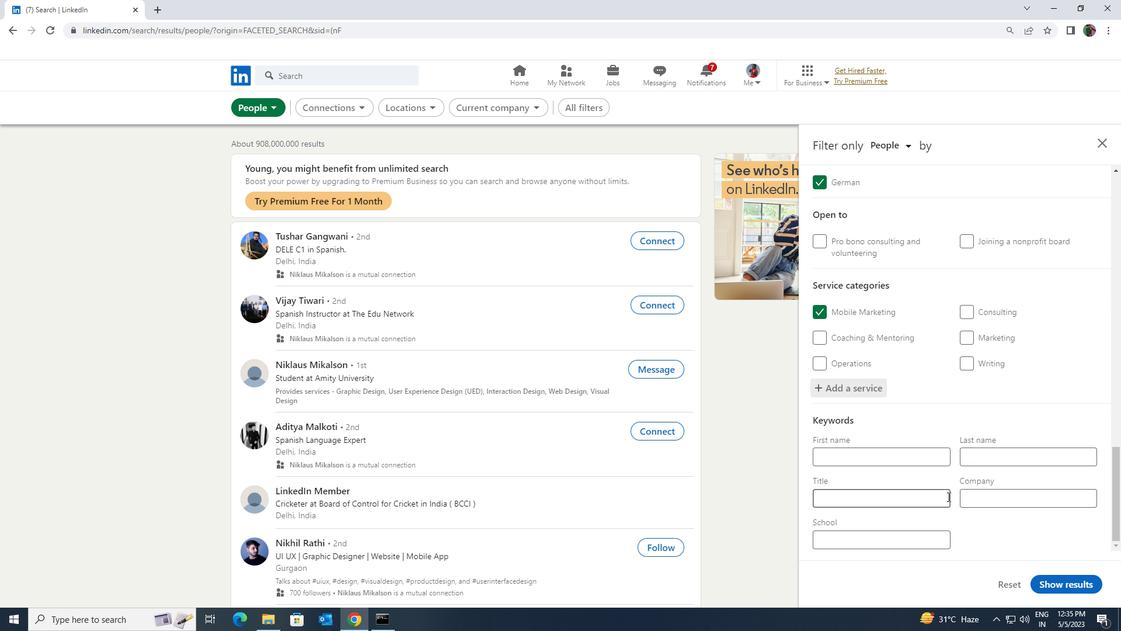 
Action: Mouse pressed left at (942, 496)
Screenshot: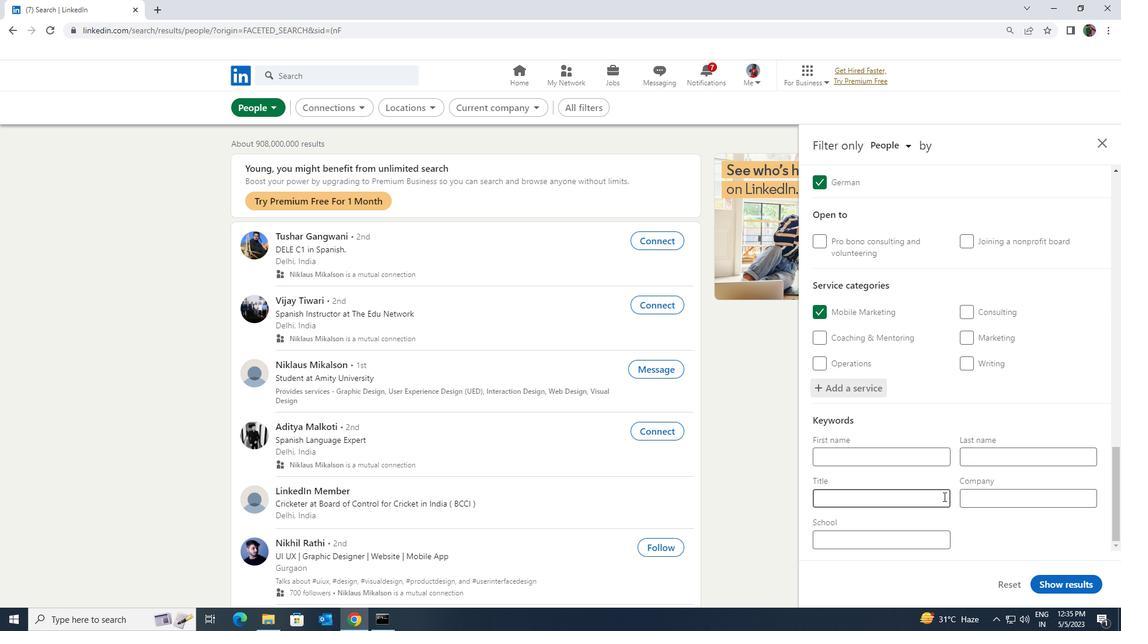 
Action: Mouse moved to (941, 496)
Screenshot: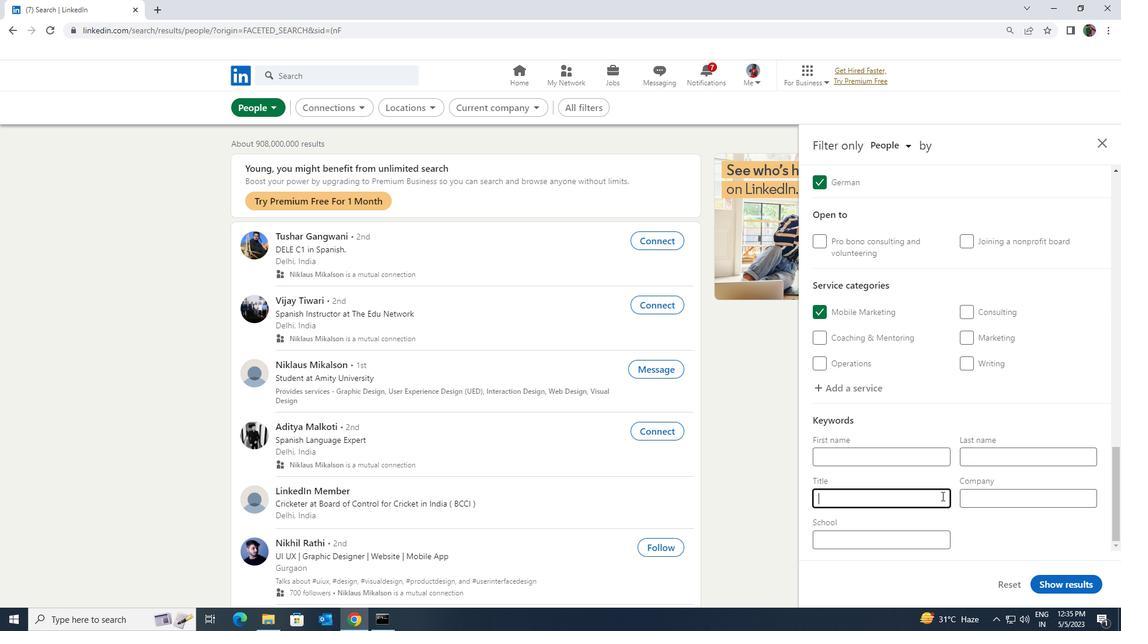 
Action: Key pressed <Key.shift><Key.shift><Key.shift>NURSE<Key.space>
Screenshot: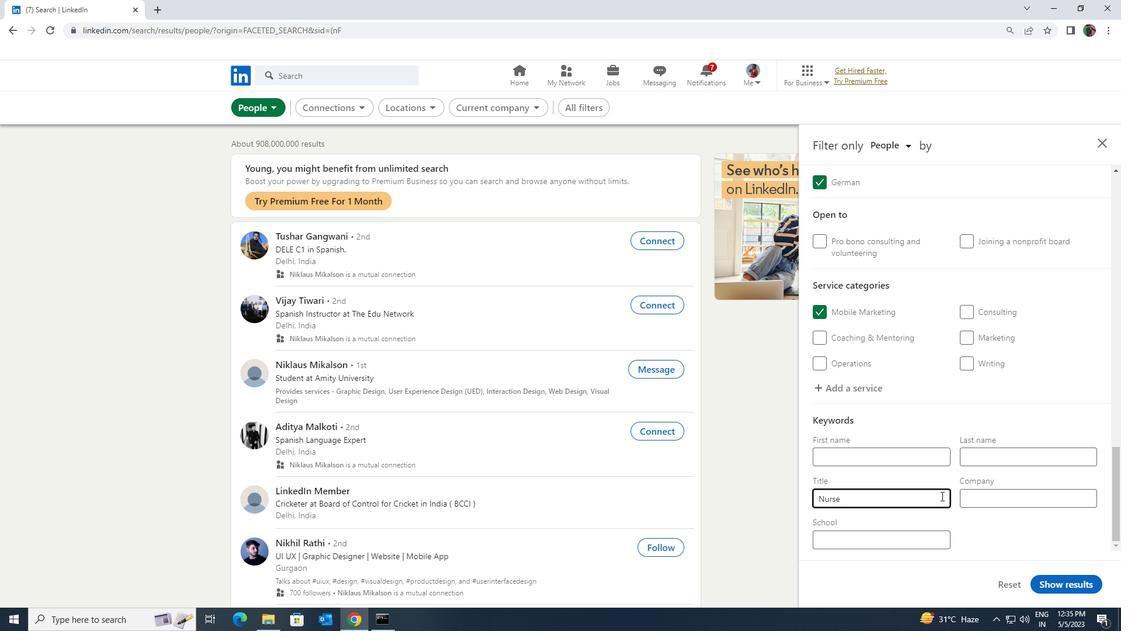 
Action: Mouse moved to (1064, 579)
Screenshot: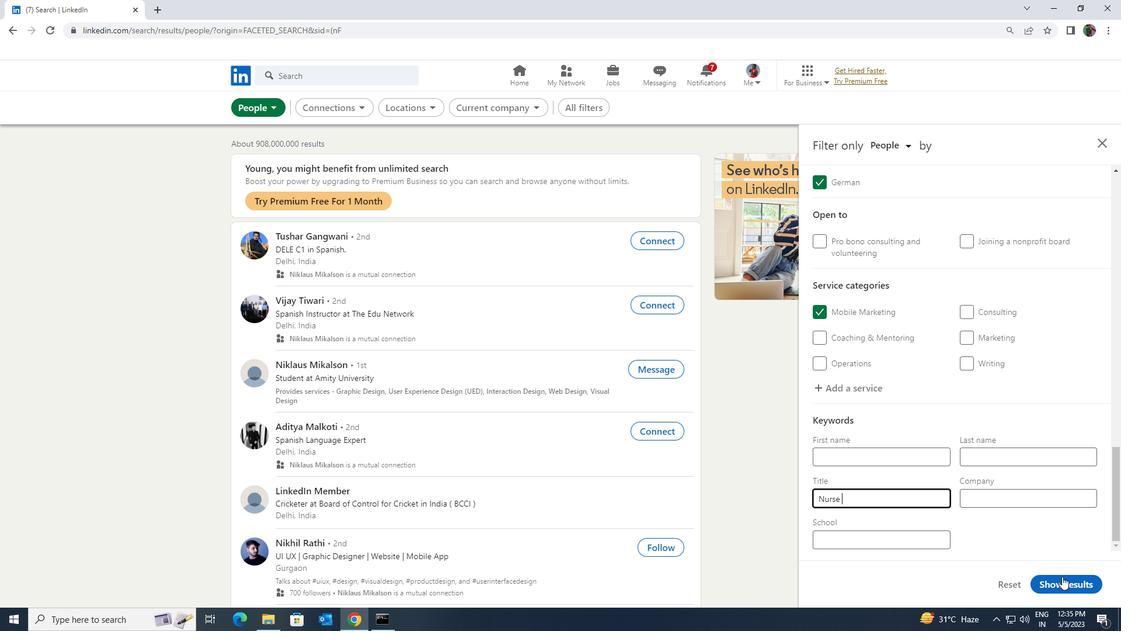 
Action: Mouse pressed left at (1064, 579)
Screenshot: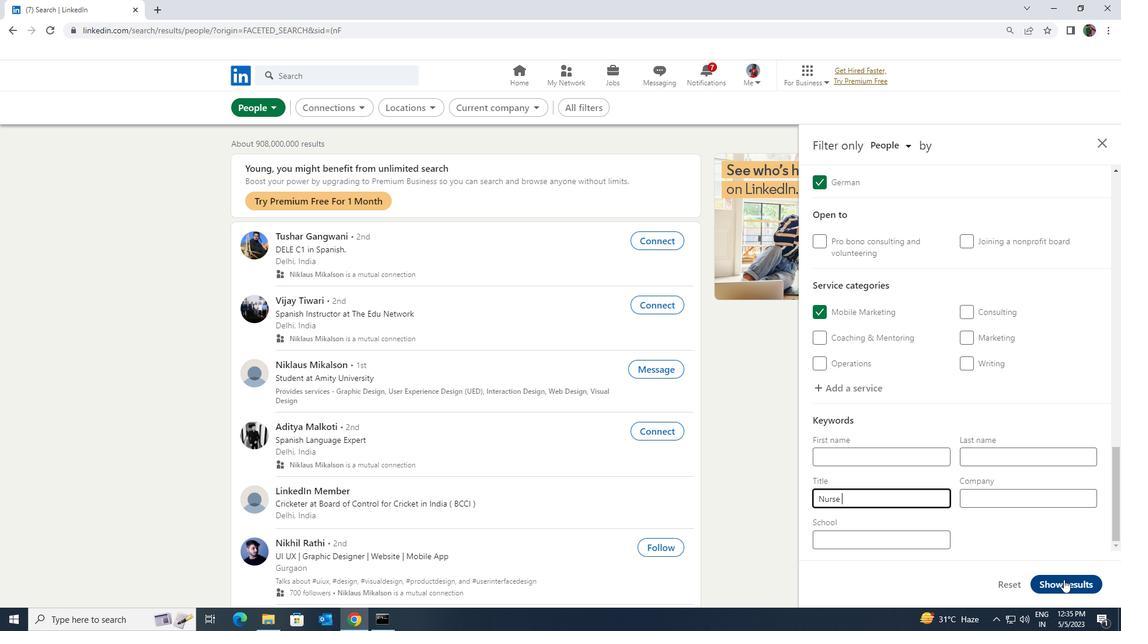 
Action: Mouse moved to (1065, 579)
Screenshot: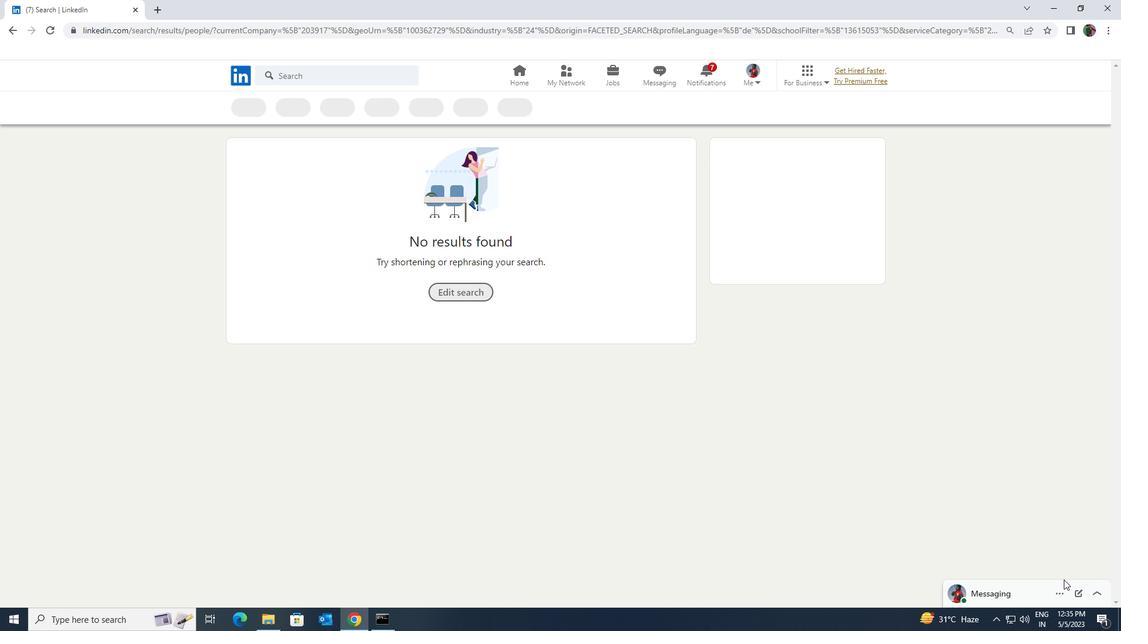 
